 Task: Find connections with filter location Chopda with filter topic #realestateagentwith filter profile language Potuguese with filter current company International Business Times, India Edition with filter school Chennai freshers Jobs with filter industry Retail Florists with filter service category Android Development with filter keywords title Dental Hygienist
Action: Mouse moved to (519, 65)
Screenshot: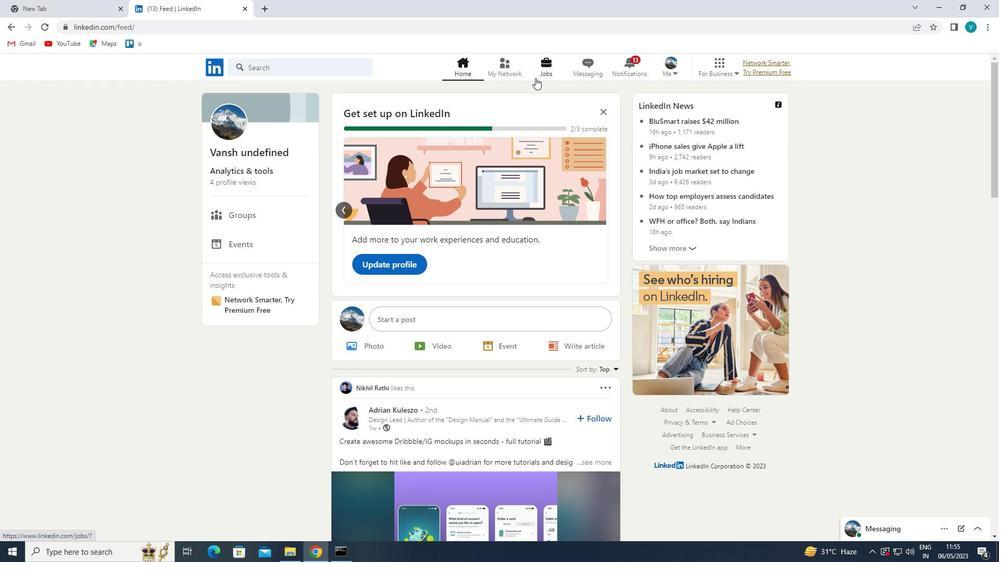 
Action: Mouse pressed left at (519, 65)
Screenshot: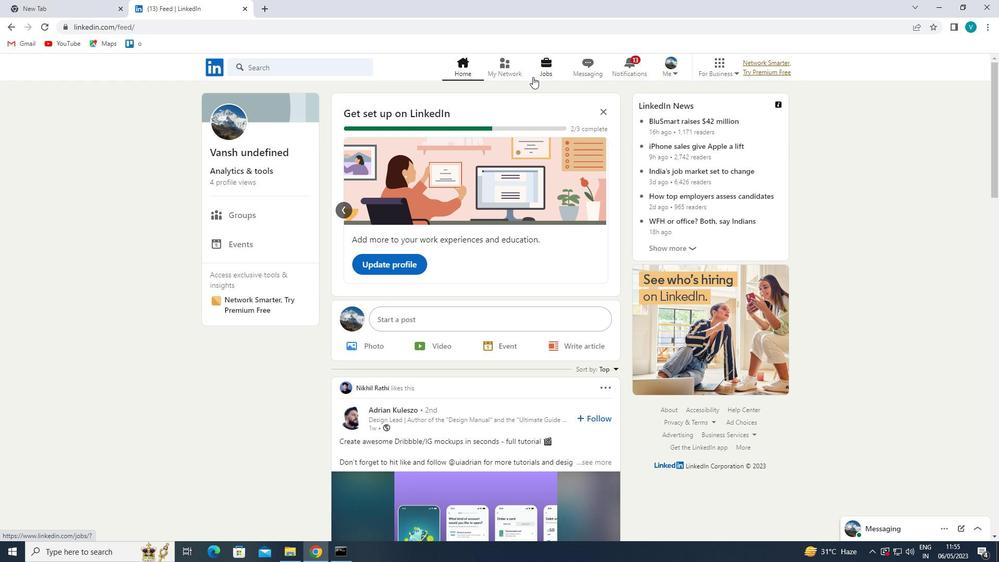 
Action: Mouse moved to (293, 116)
Screenshot: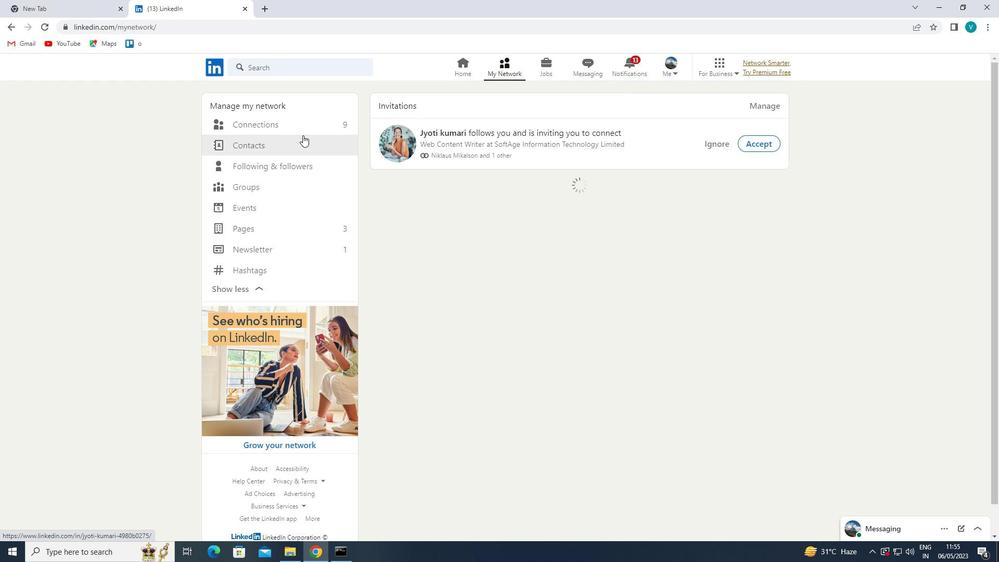 
Action: Mouse pressed left at (293, 116)
Screenshot: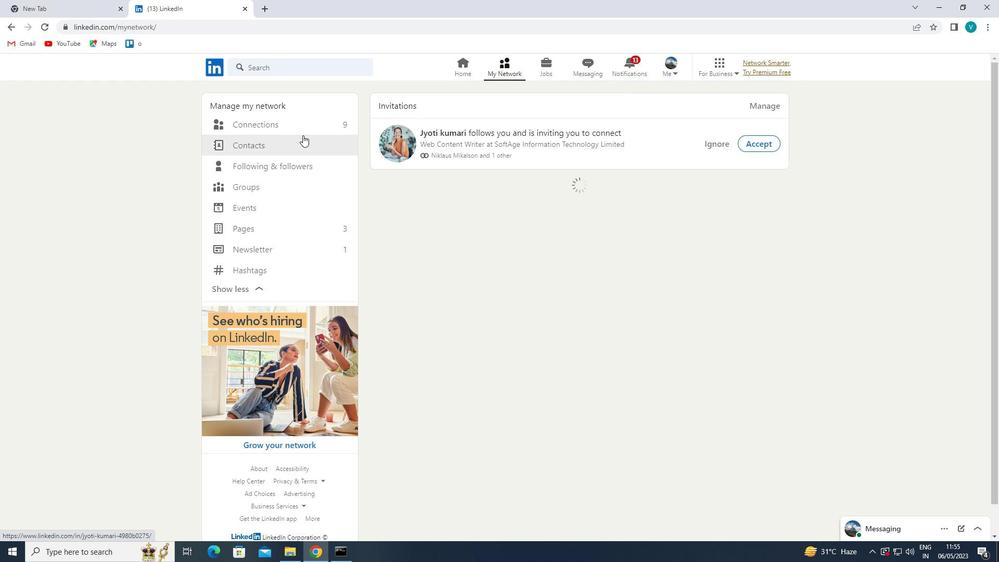 
Action: Mouse moved to (285, 119)
Screenshot: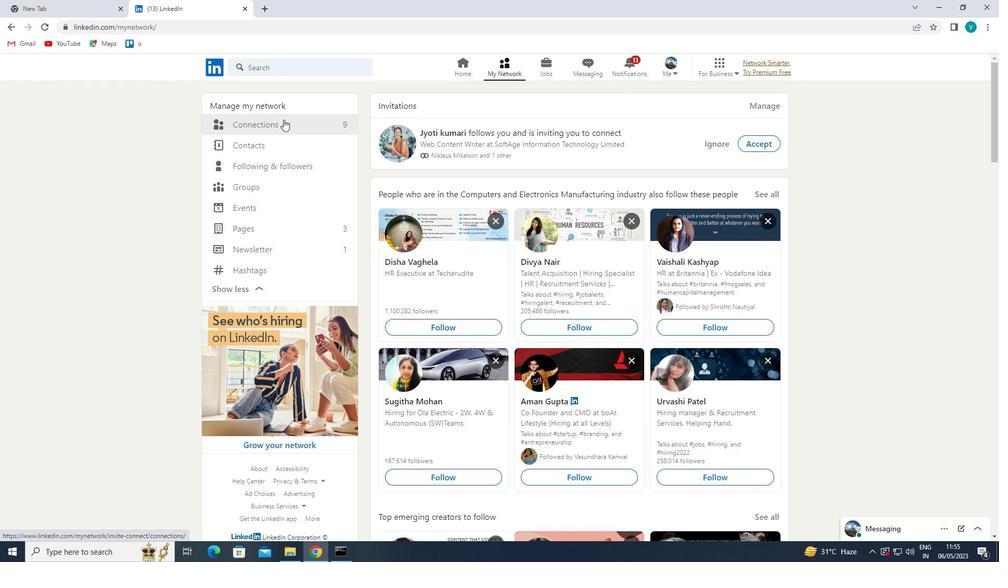
Action: Mouse pressed left at (285, 119)
Screenshot: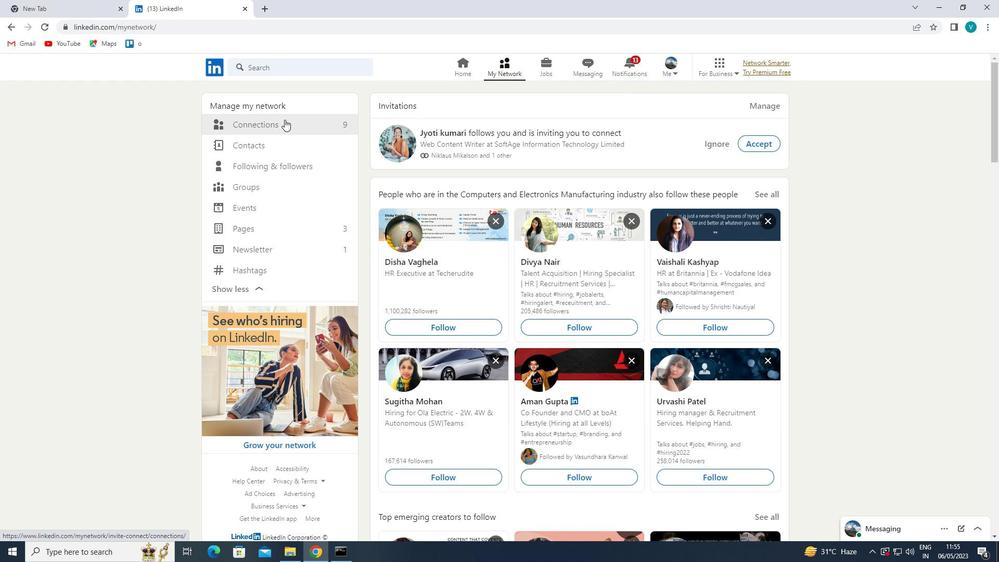 
Action: Mouse moved to (596, 128)
Screenshot: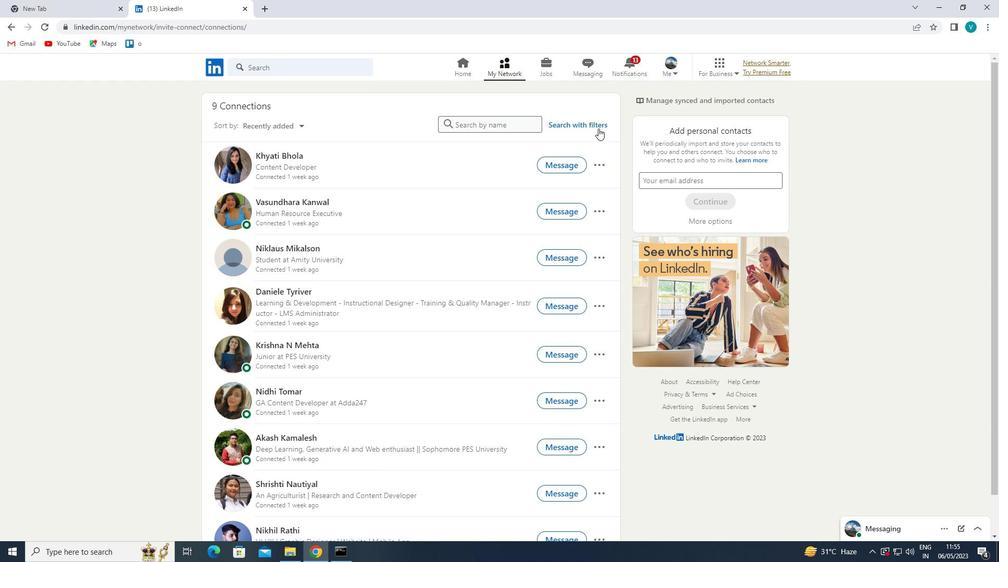 
Action: Mouse pressed left at (596, 128)
Screenshot: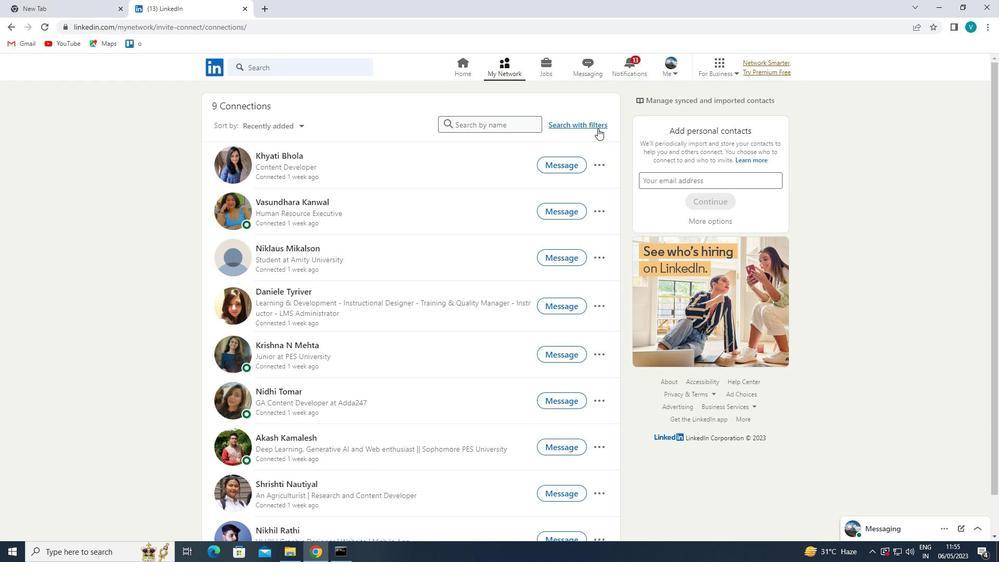 
Action: Mouse moved to (512, 97)
Screenshot: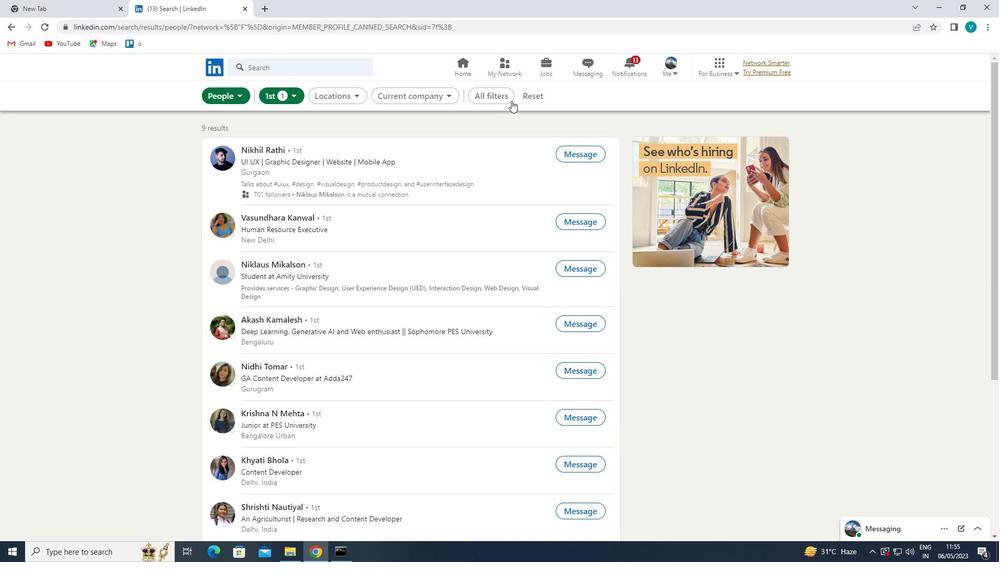 
Action: Mouse pressed left at (512, 97)
Screenshot: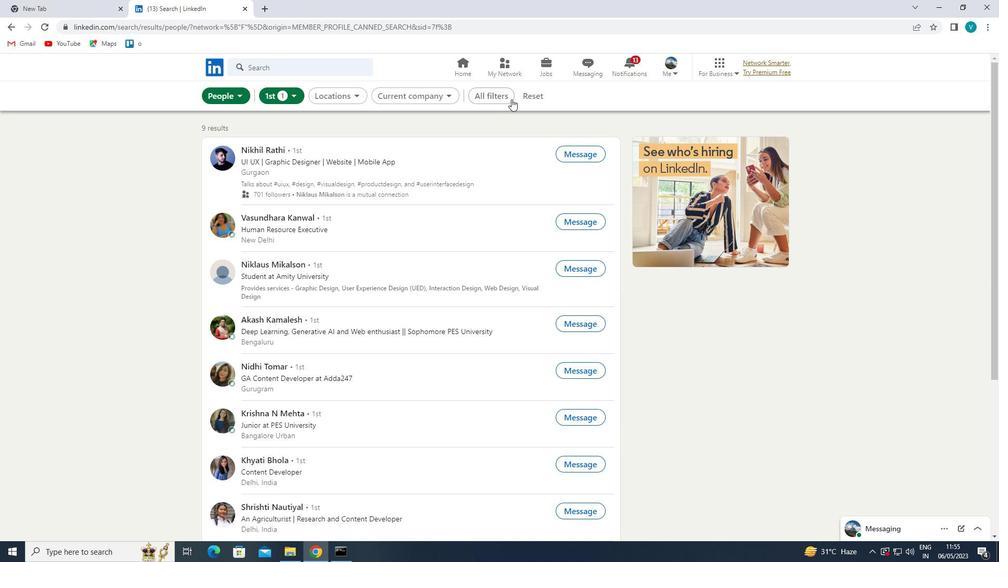 
Action: Mouse moved to (756, 248)
Screenshot: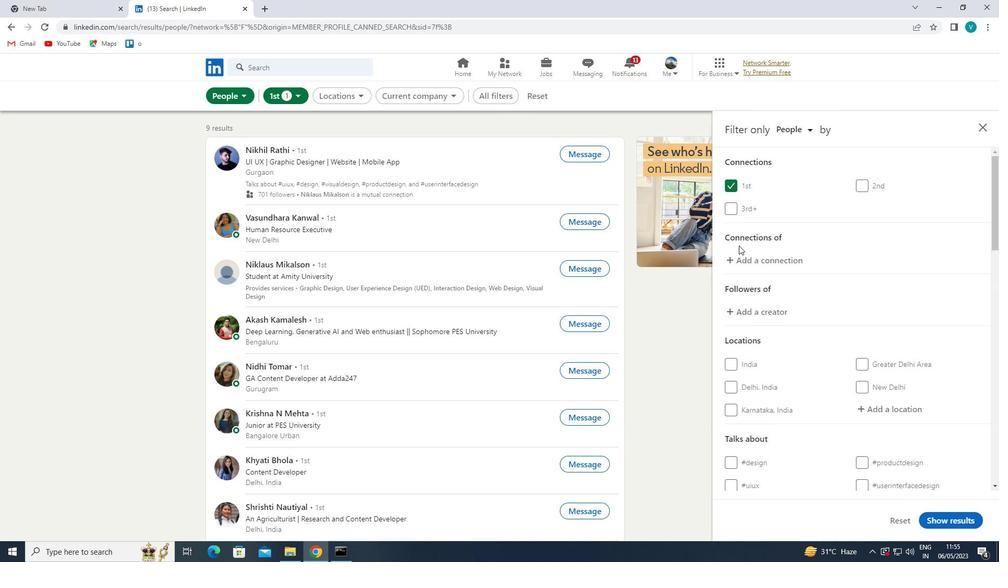 
Action: Mouse scrolled (756, 248) with delta (0, 0)
Screenshot: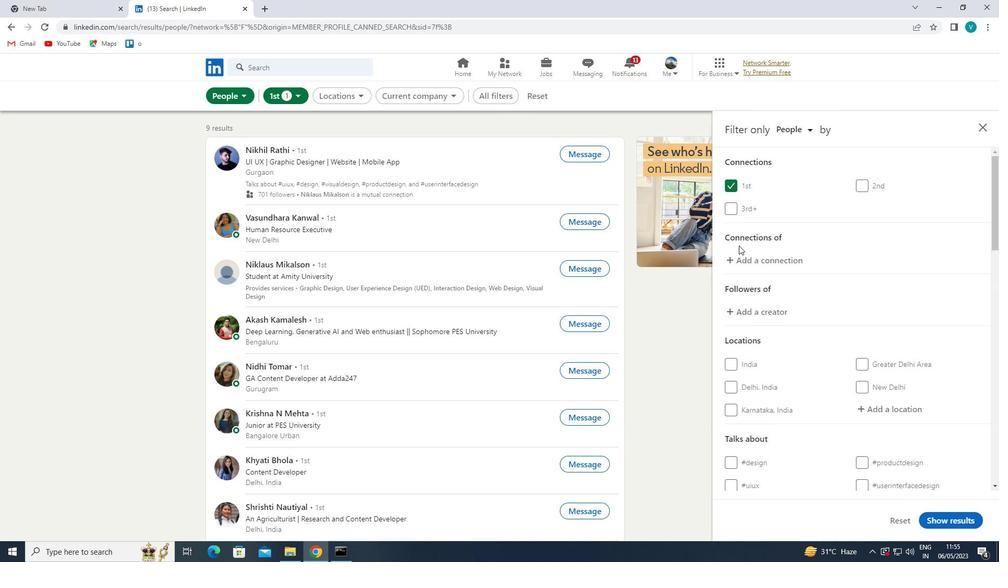 
Action: Mouse moved to (757, 249)
Screenshot: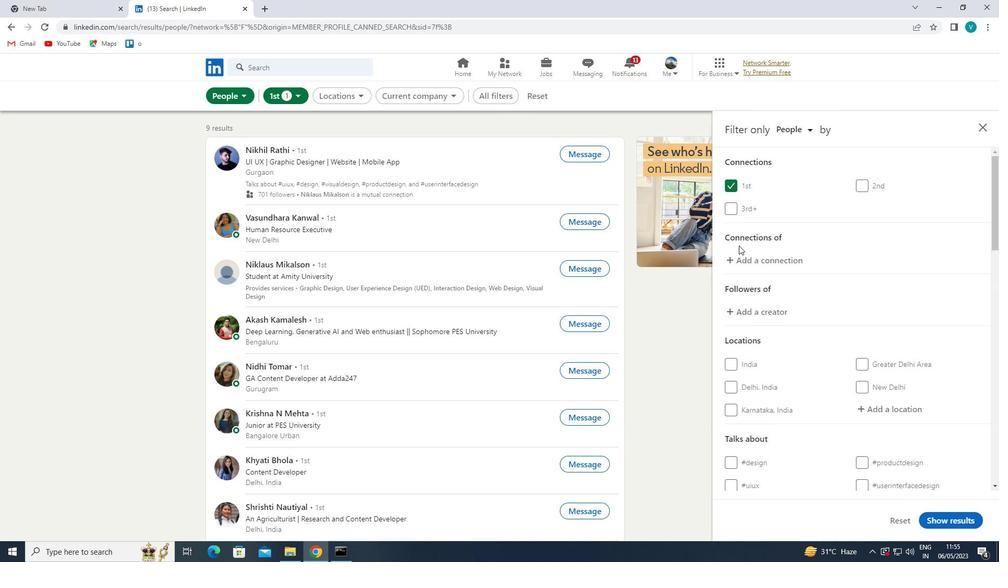 
Action: Mouse scrolled (757, 249) with delta (0, 0)
Screenshot: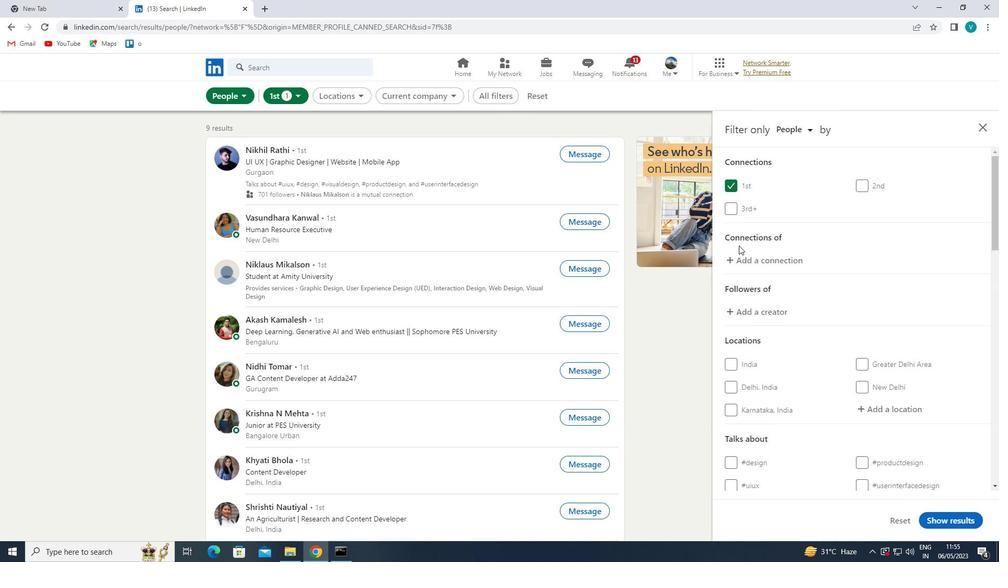 
Action: Mouse moved to (760, 253)
Screenshot: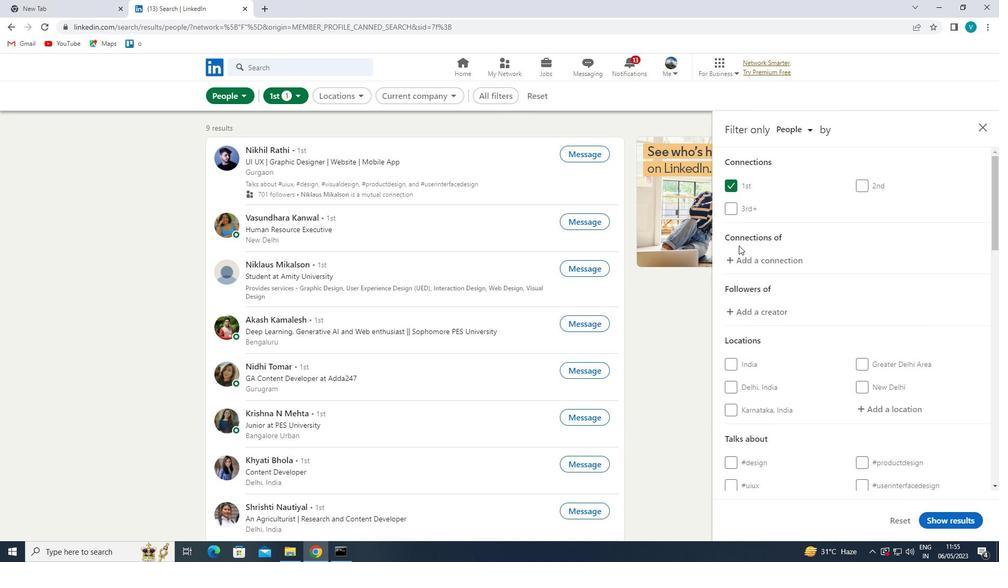 
Action: Mouse scrolled (760, 253) with delta (0, 0)
Screenshot: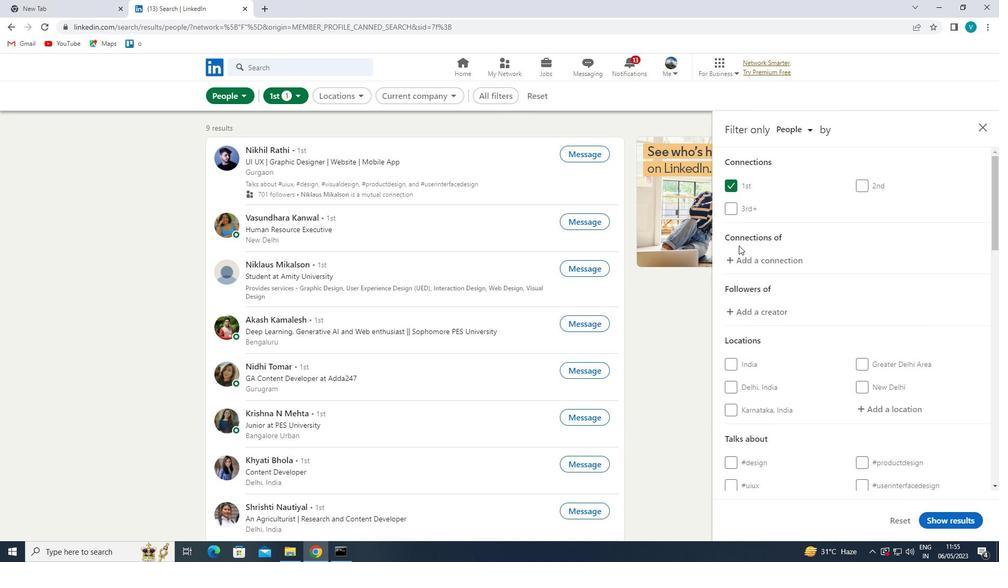 
Action: Mouse moved to (908, 258)
Screenshot: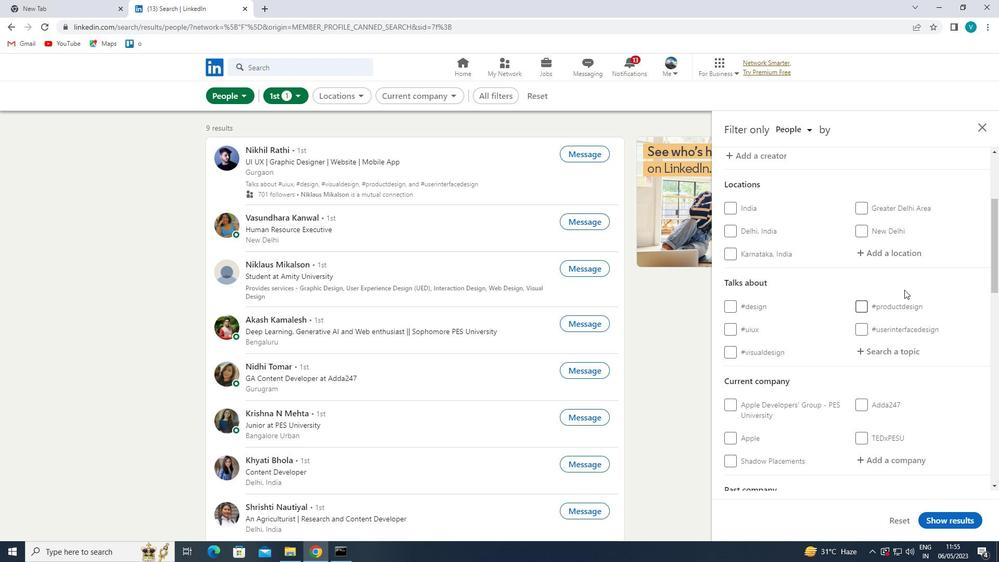 
Action: Mouse pressed left at (908, 258)
Screenshot: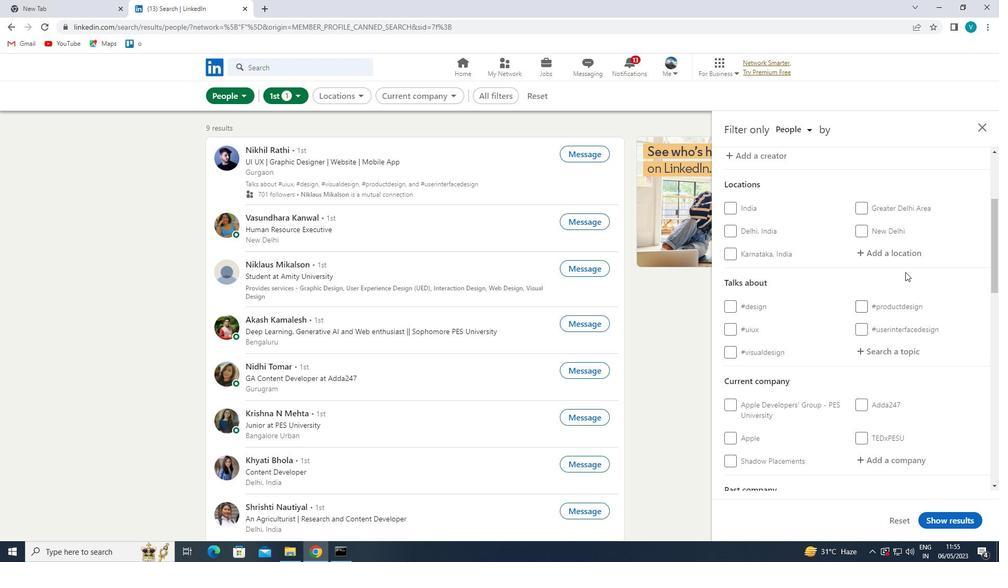 
Action: Mouse moved to (811, 251)
Screenshot: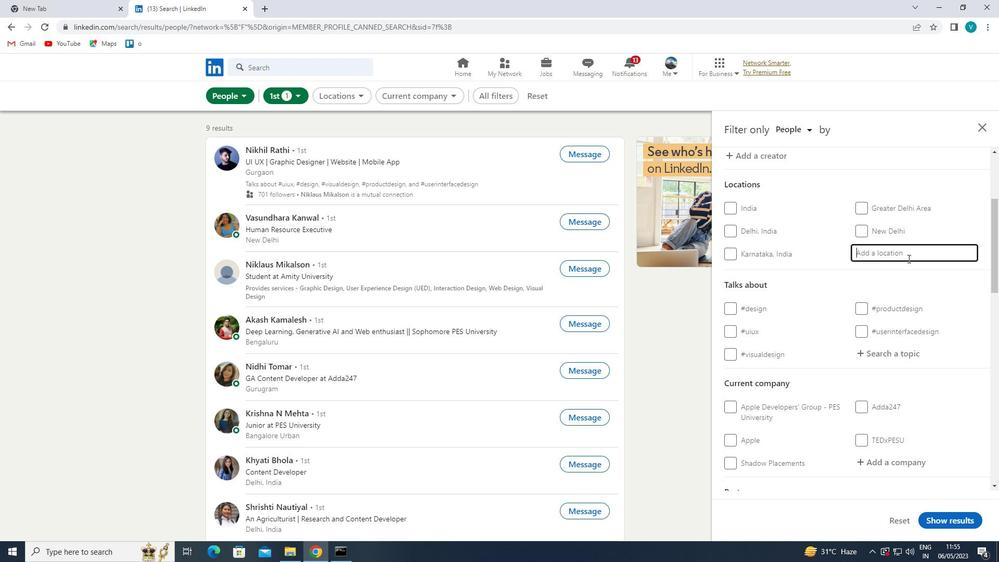 
Action: Key pressed <Key.shift>CHOPDA
Screenshot: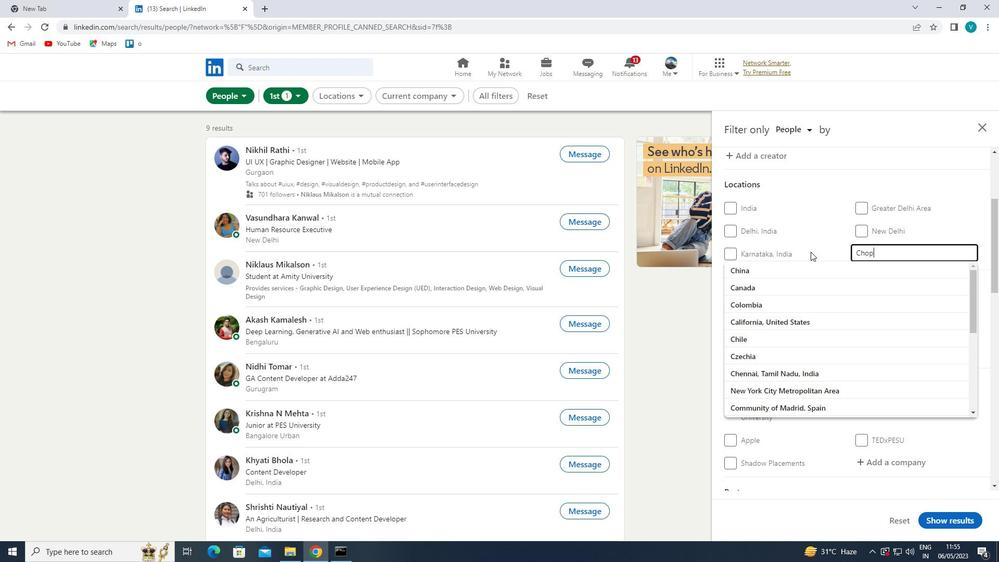 
Action: Mouse moved to (809, 259)
Screenshot: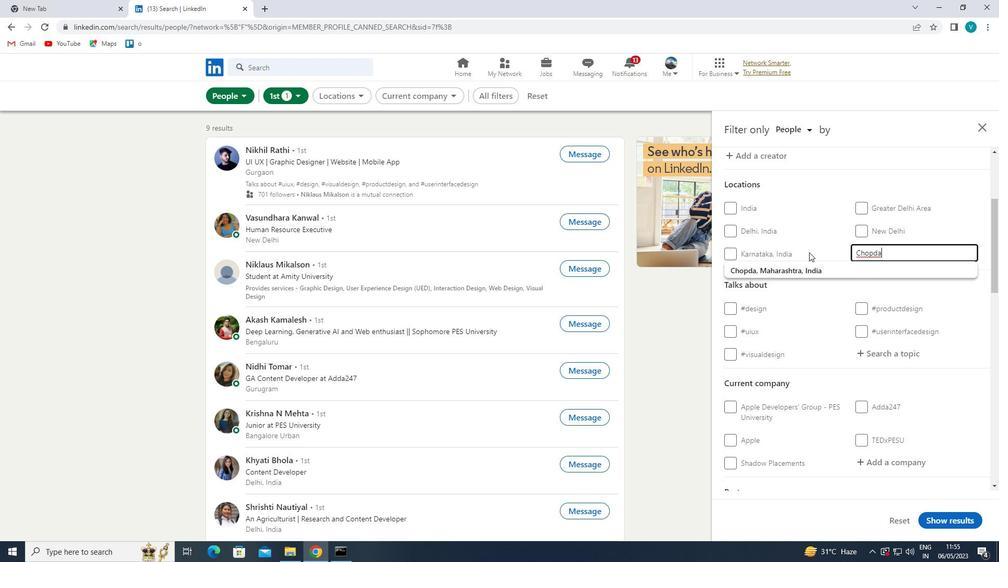 
Action: Mouse pressed left at (809, 259)
Screenshot: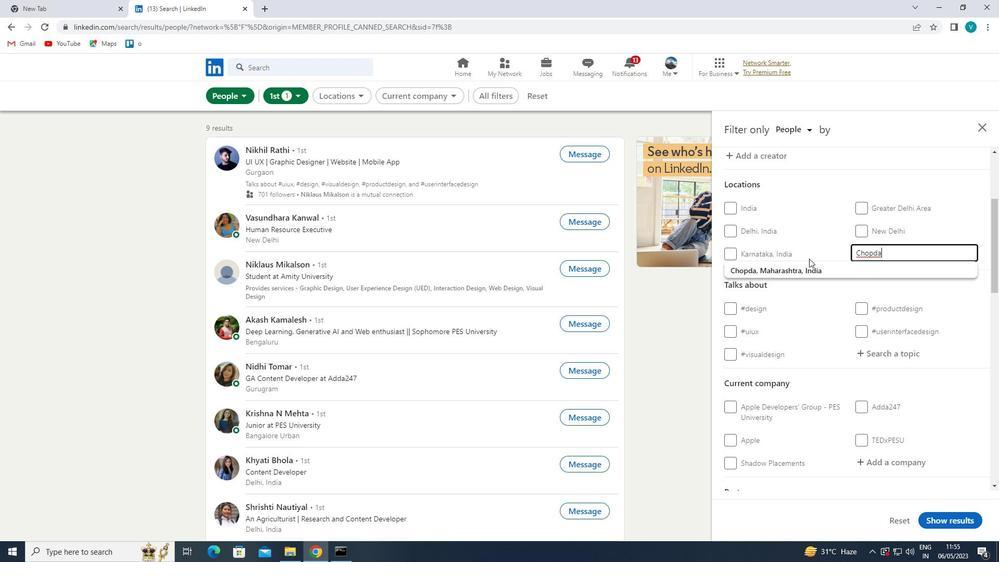 
Action: Mouse moved to (900, 258)
Screenshot: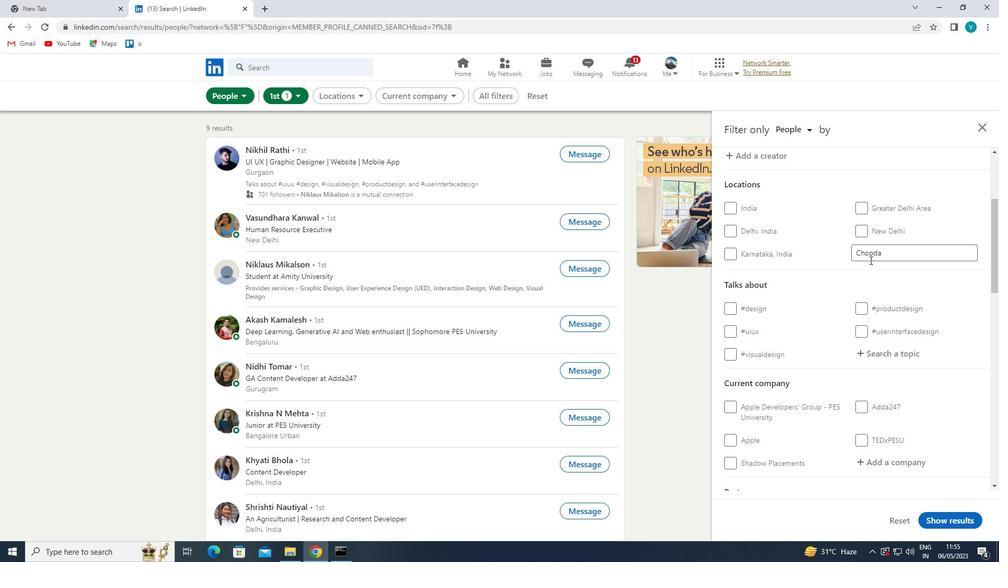 
Action: Mouse pressed left at (900, 258)
Screenshot: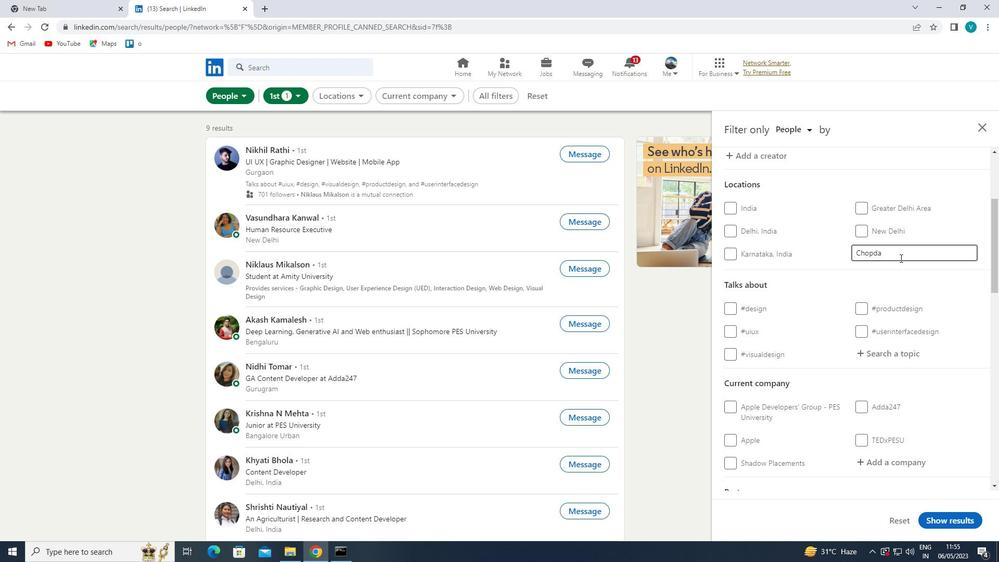 
Action: Mouse moved to (857, 273)
Screenshot: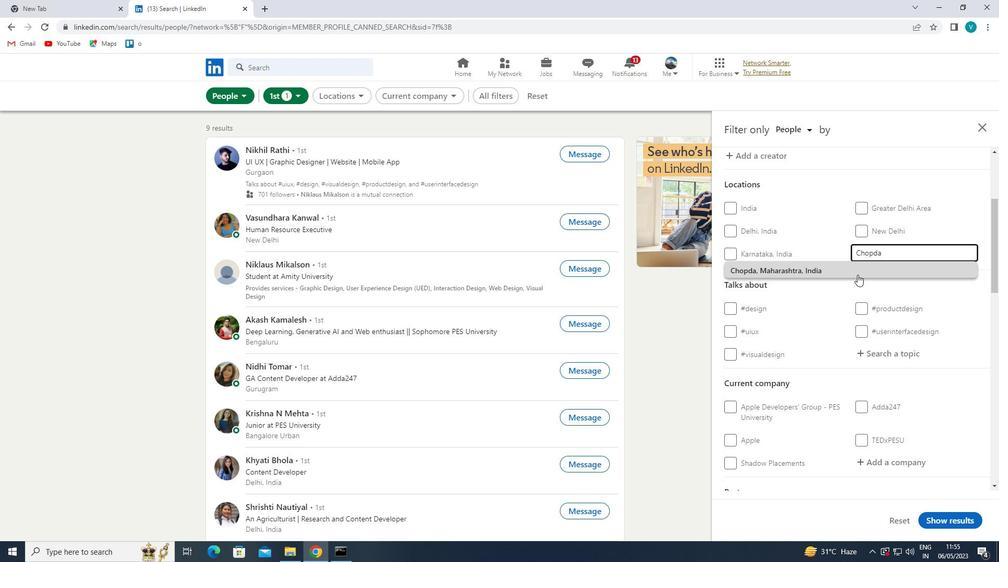 
Action: Mouse pressed left at (857, 273)
Screenshot: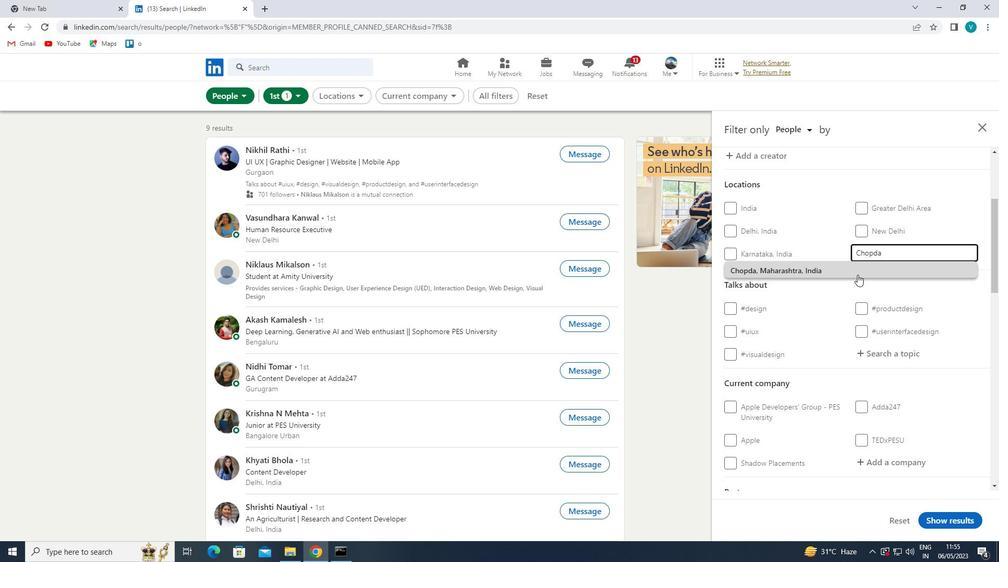 
Action: Mouse moved to (875, 279)
Screenshot: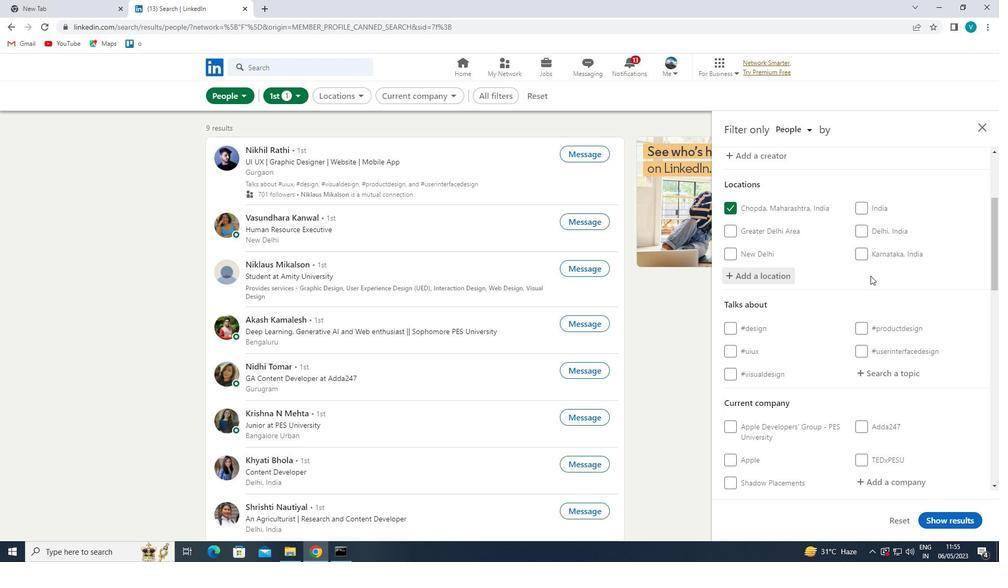 
Action: Mouse scrolled (875, 279) with delta (0, 0)
Screenshot: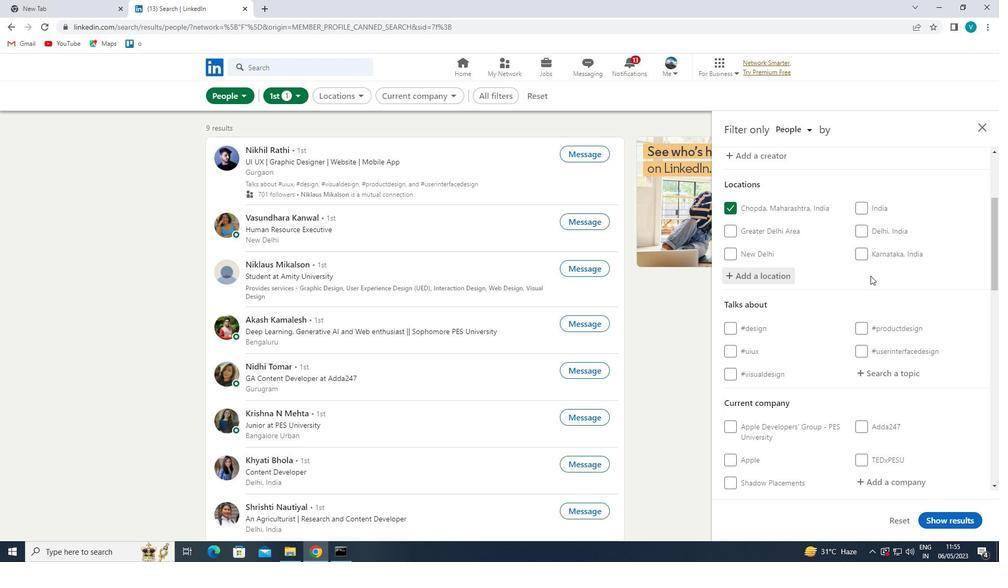 
Action: Mouse moved to (877, 281)
Screenshot: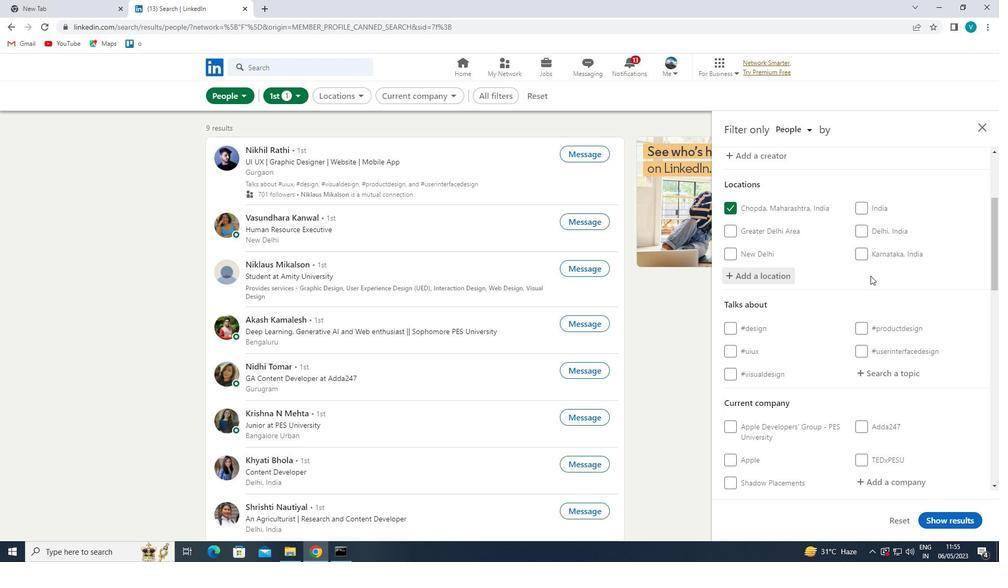 
Action: Mouse scrolled (877, 280) with delta (0, 0)
Screenshot: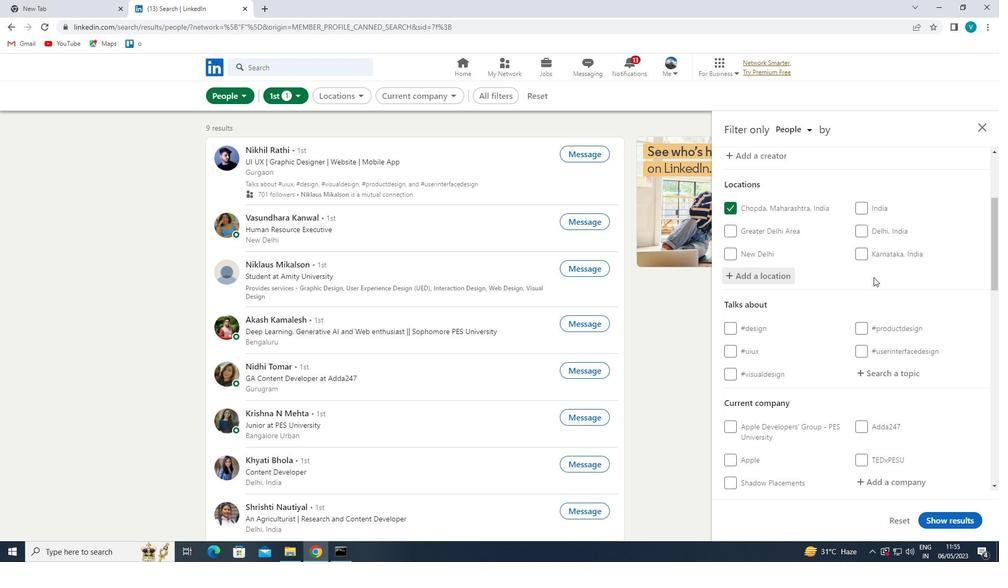 
Action: Mouse moved to (887, 270)
Screenshot: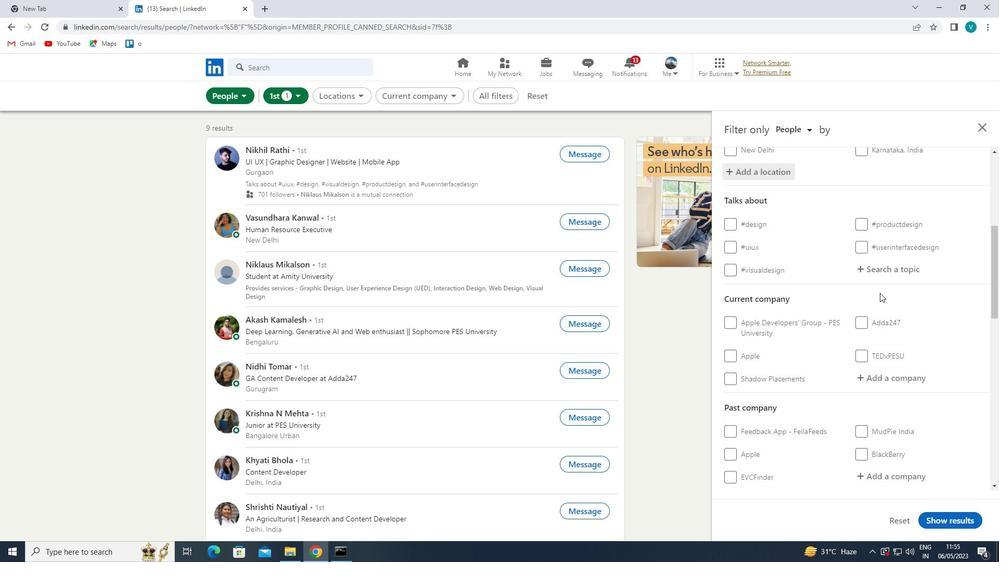 
Action: Mouse pressed left at (887, 270)
Screenshot: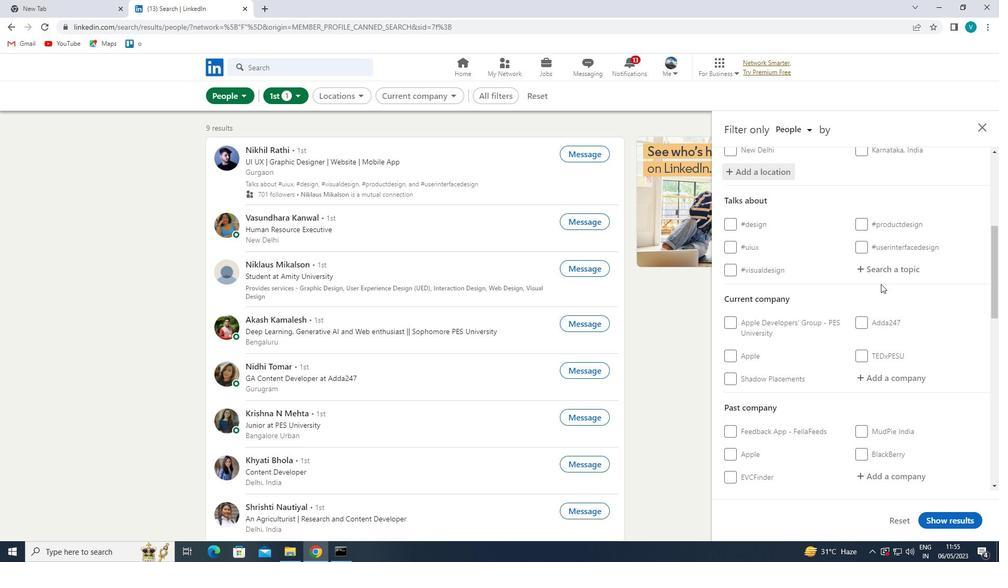 
Action: Mouse moved to (888, 269)
Screenshot: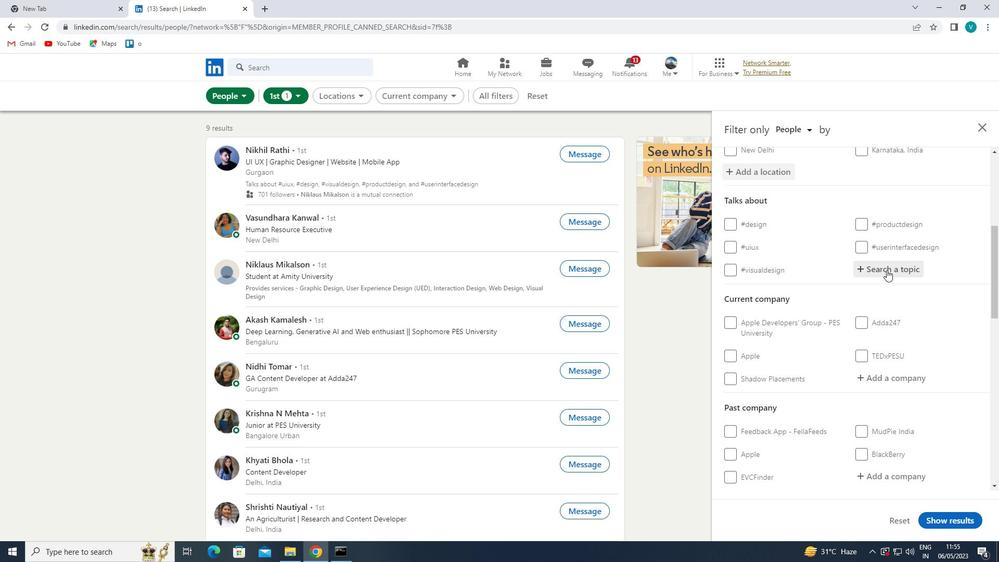 
Action: Key pressed REALESATATE
Screenshot: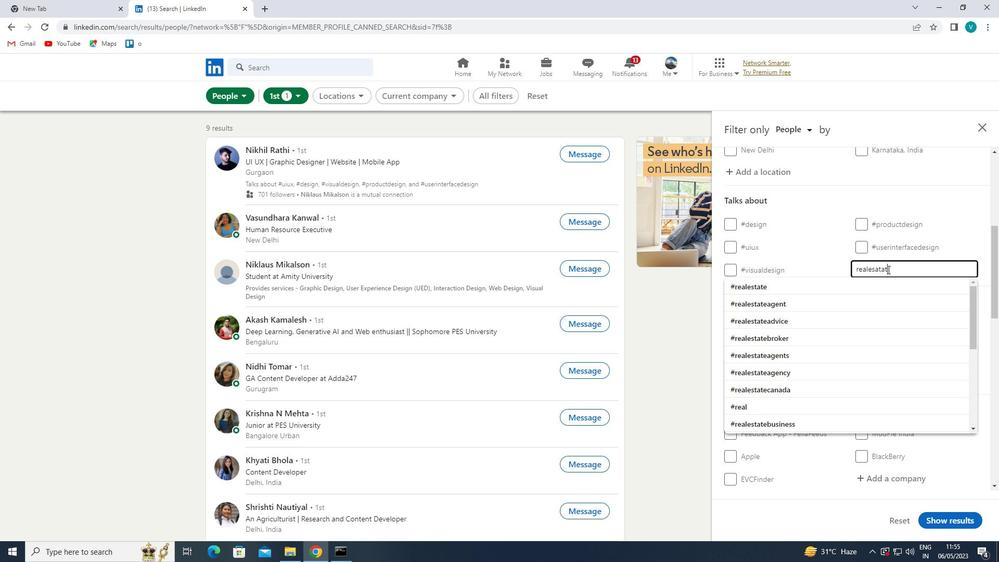 
Action: Mouse moved to (879, 271)
Screenshot: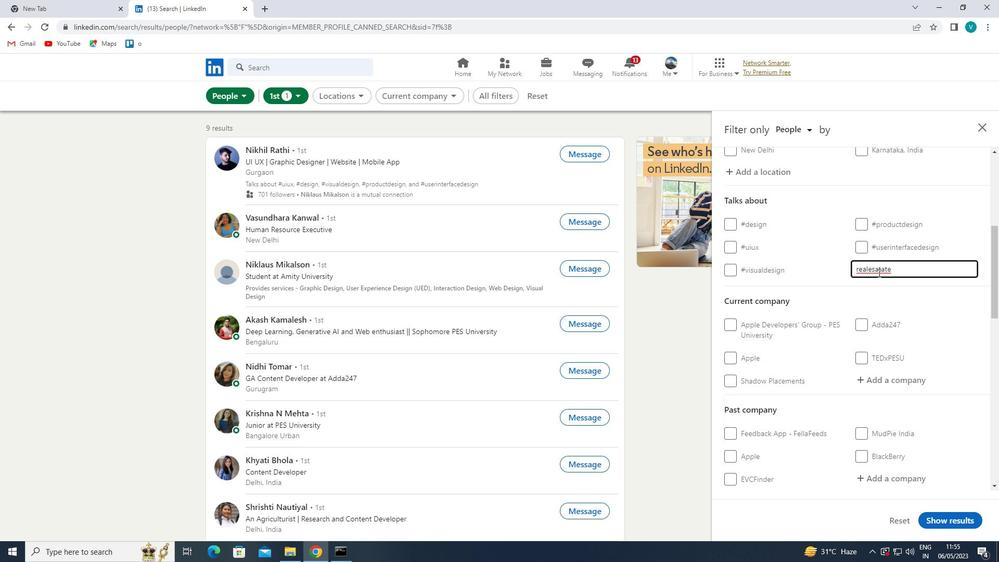 
Action: Mouse pressed left at (879, 271)
Screenshot: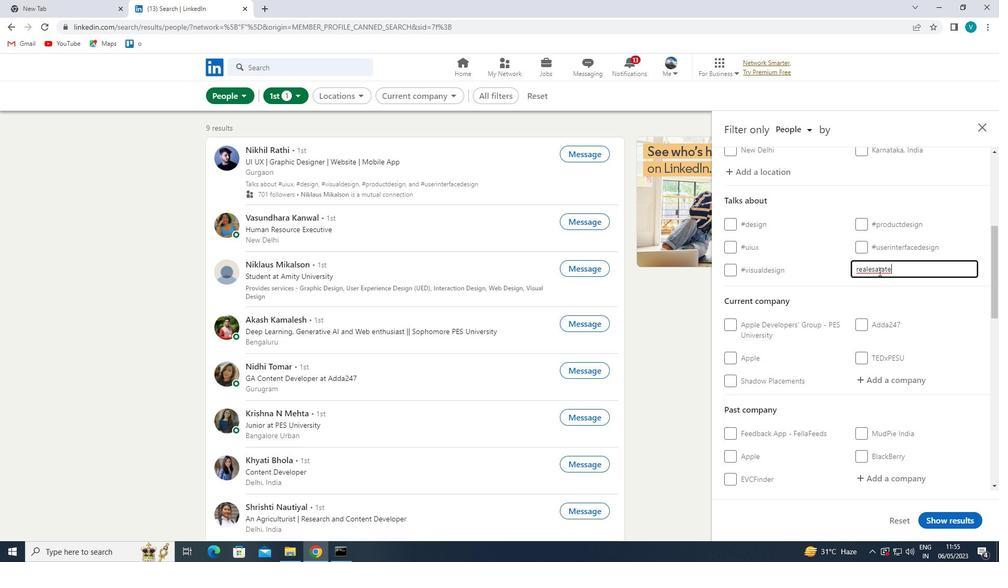 
Action: Mouse moved to (897, 276)
Screenshot: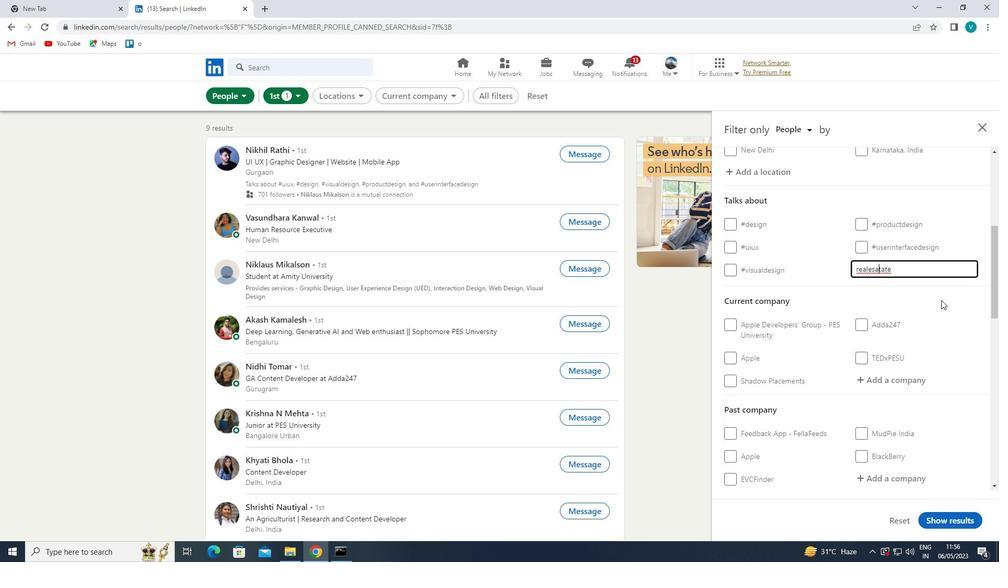 
Action: Key pressed <Key.backspace><Key.right><Key.right><Key.right><Key.right><Key.right>
Screenshot: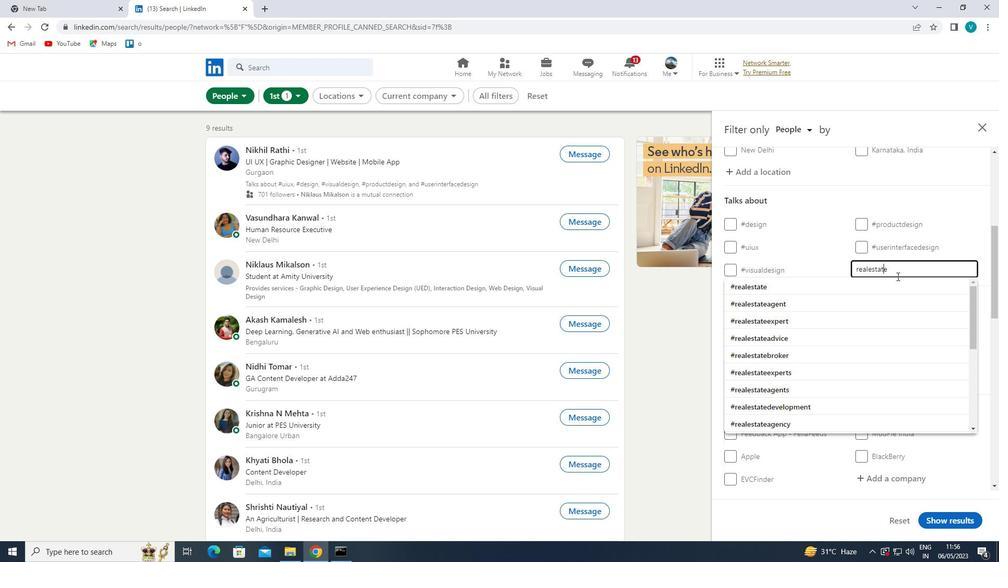 
Action: Mouse moved to (859, 298)
Screenshot: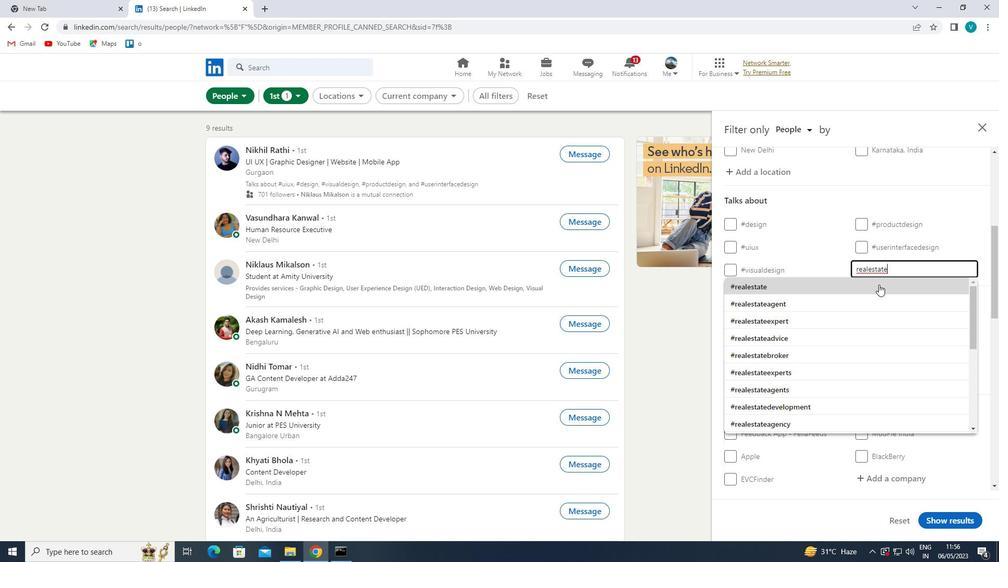 
Action: Mouse pressed left at (859, 298)
Screenshot: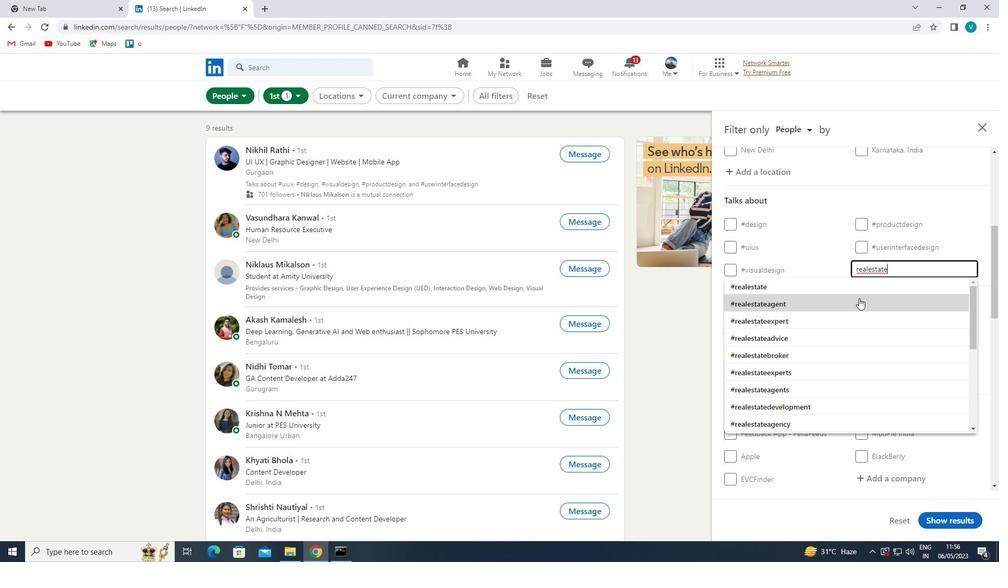 
Action: Mouse moved to (862, 300)
Screenshot: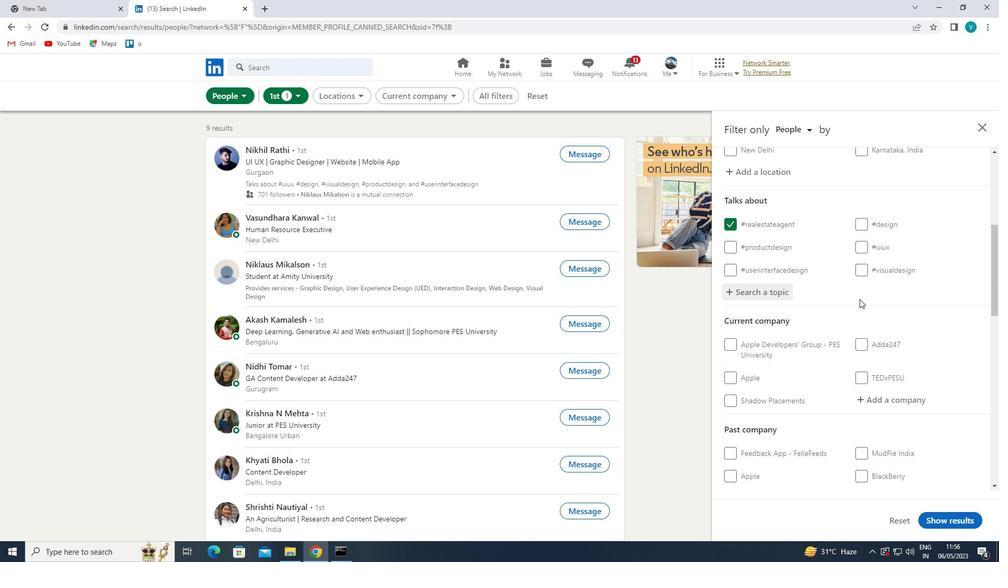 
Action: Mouse scrolled (862, 300) with delta (0, 0)
Screenshot: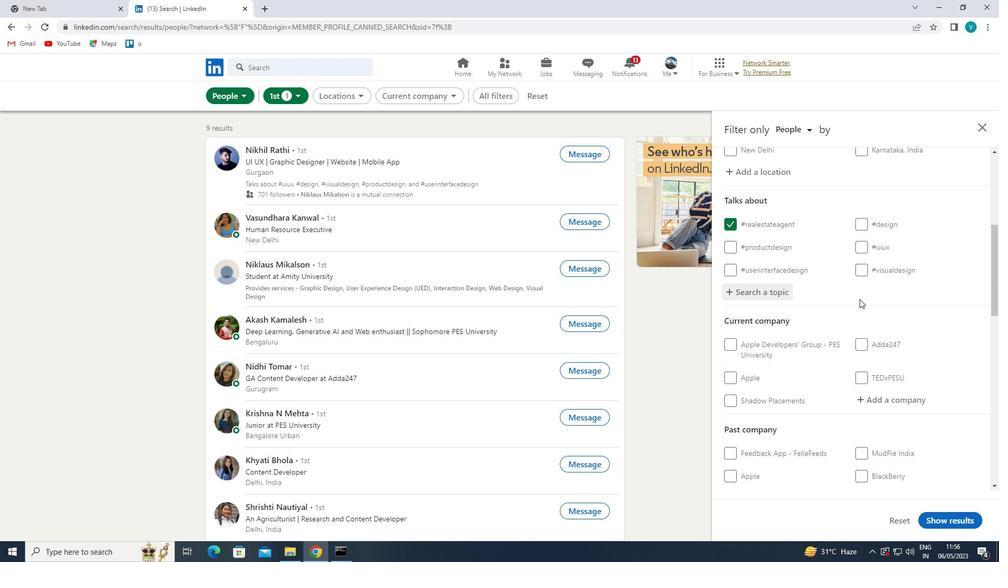 
Action: Mouse moved to (863, 303)
Screenshot: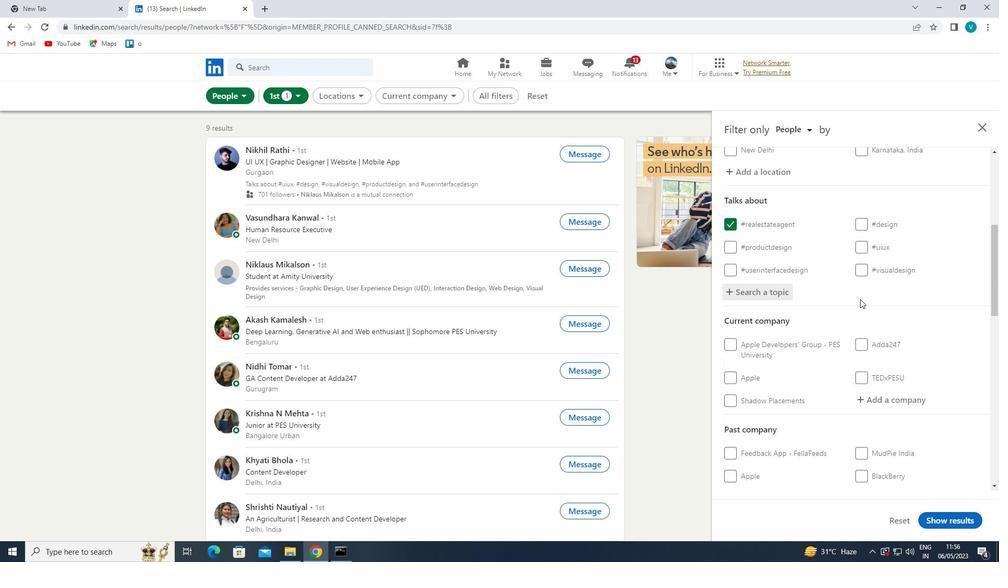 
Action: Mouse scrolled (863, 302) with delta (0, 0)
Screenshot: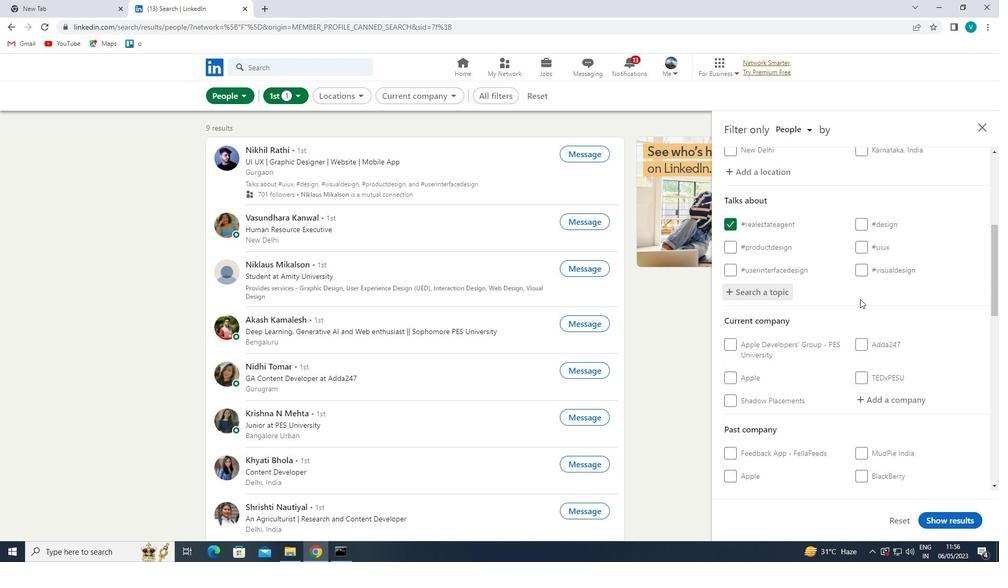
Action: Mouse moved to (881, 294)
Screenshot: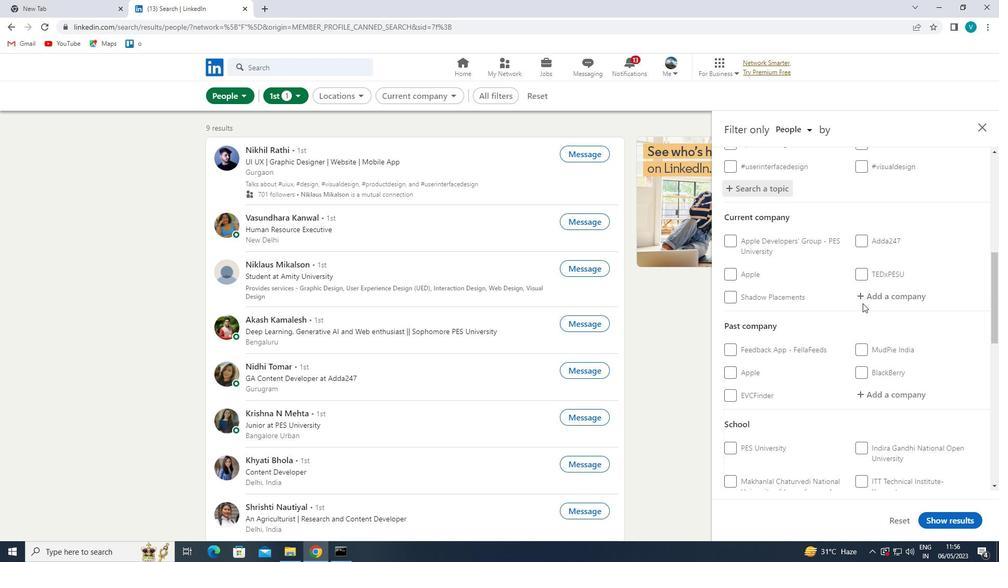 
Action: Mouse pressed left at (881, 294)
Screenshot: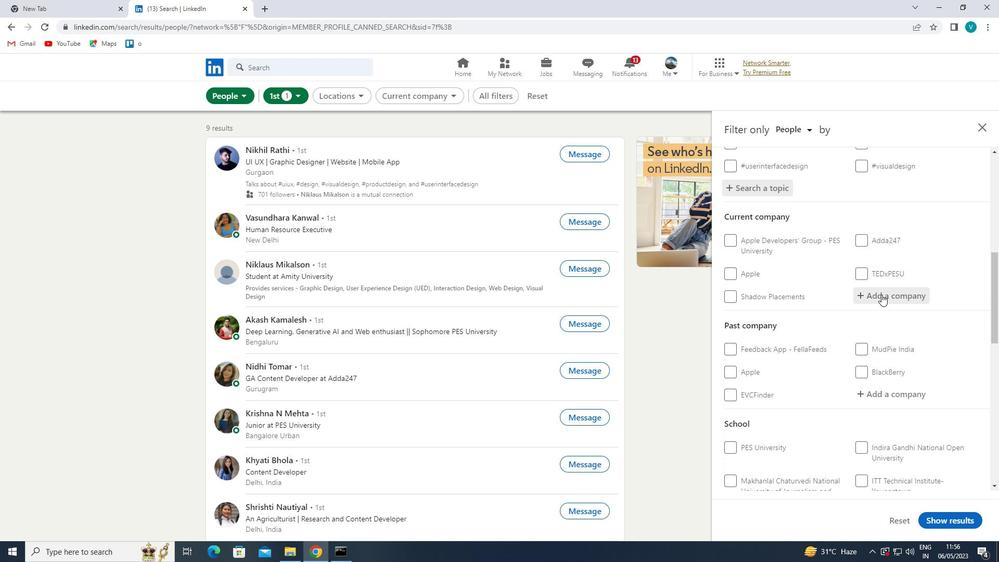 
Action: Key pressed <Key.shift>INTERNATIONAL<Key.space>
Screenshot: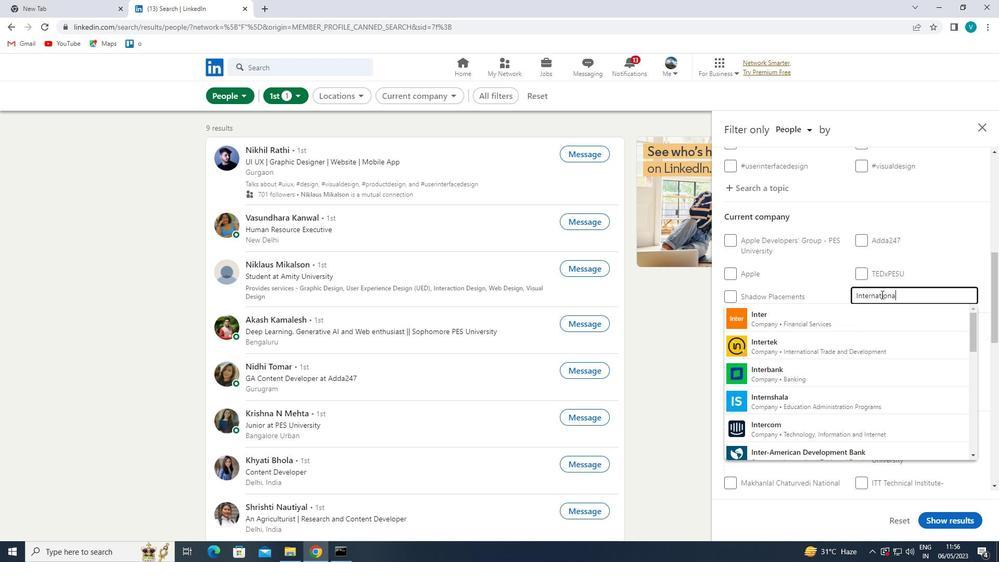 
Action: Mouse moved to (864, 305)
Screenshot: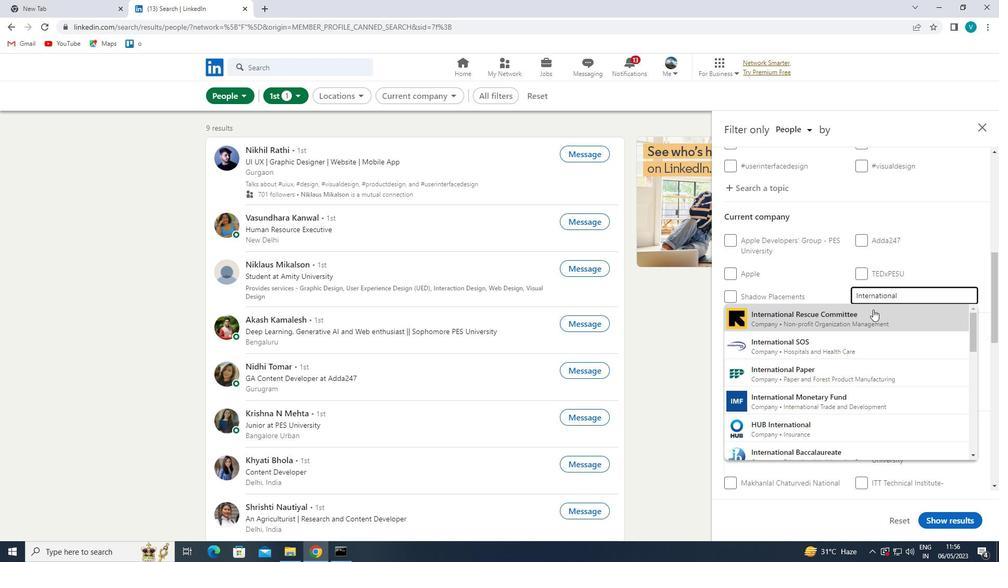 
Action: Key pressed <Key.shift>BUSINESS
Screenshot: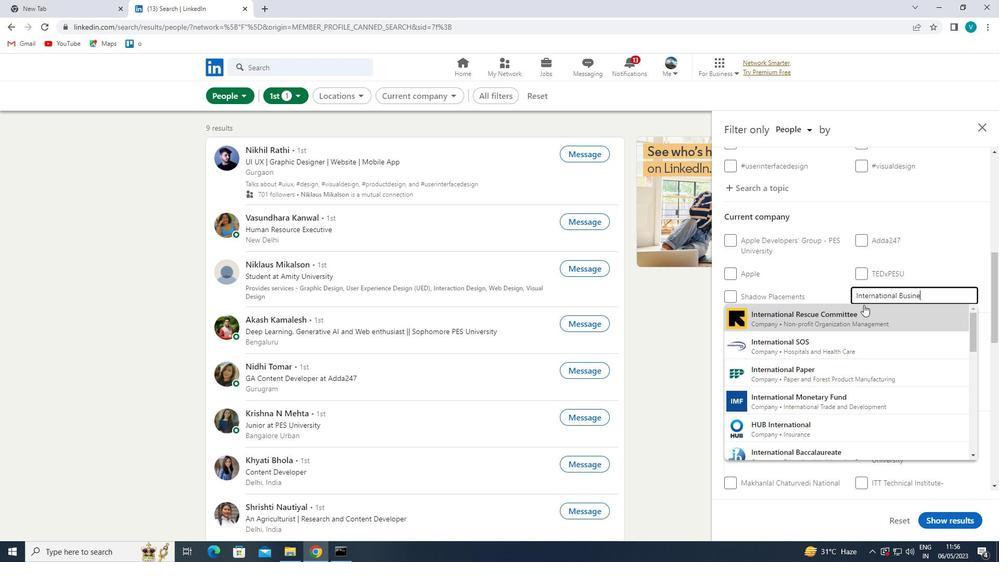 
Action: Mouse moved to (887, 317)
Screenshot: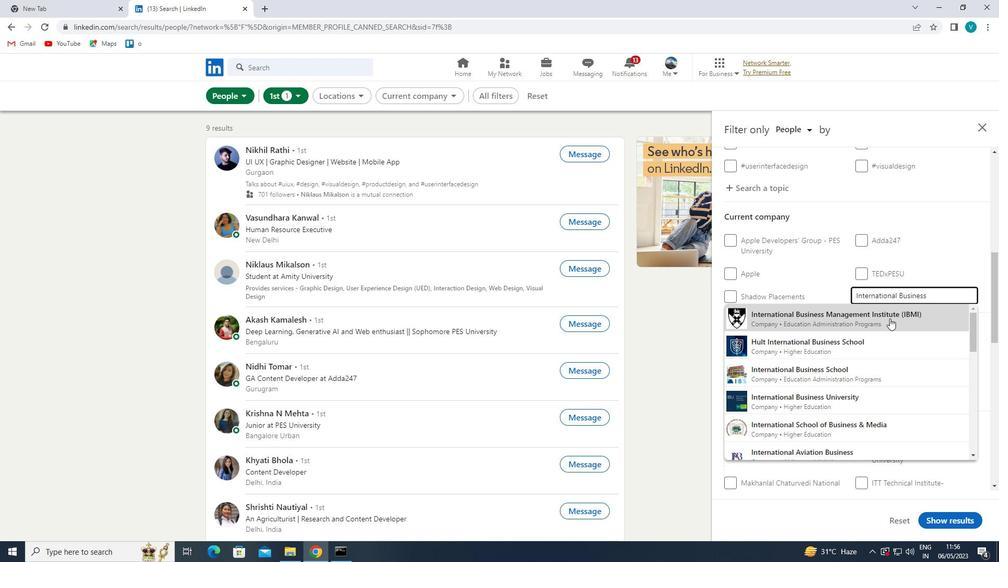 
Action: Key pressed <Key.space><Key.shift>TIMES
Screenshot: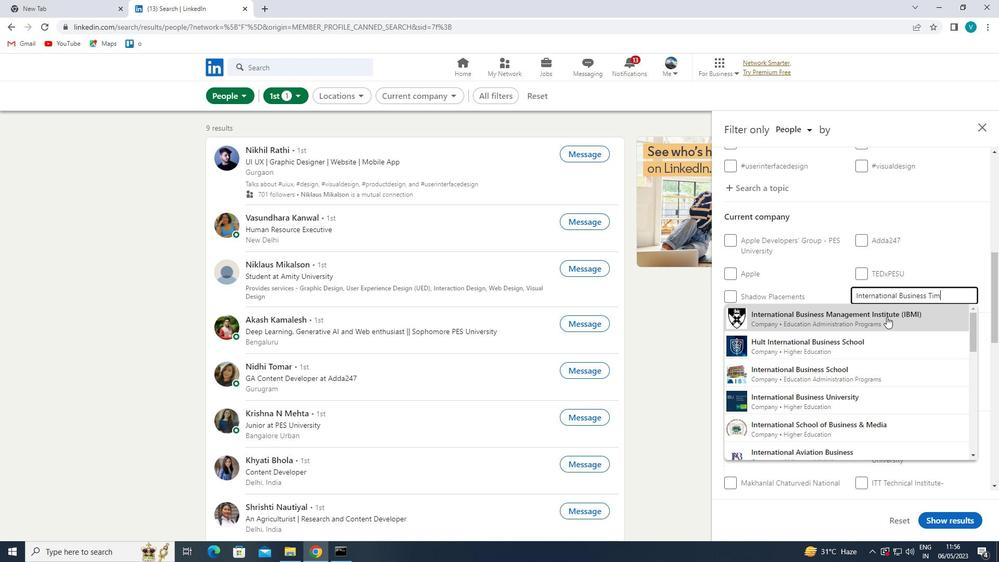 
Action: Mouse moved to (886, 317)
Screenshot: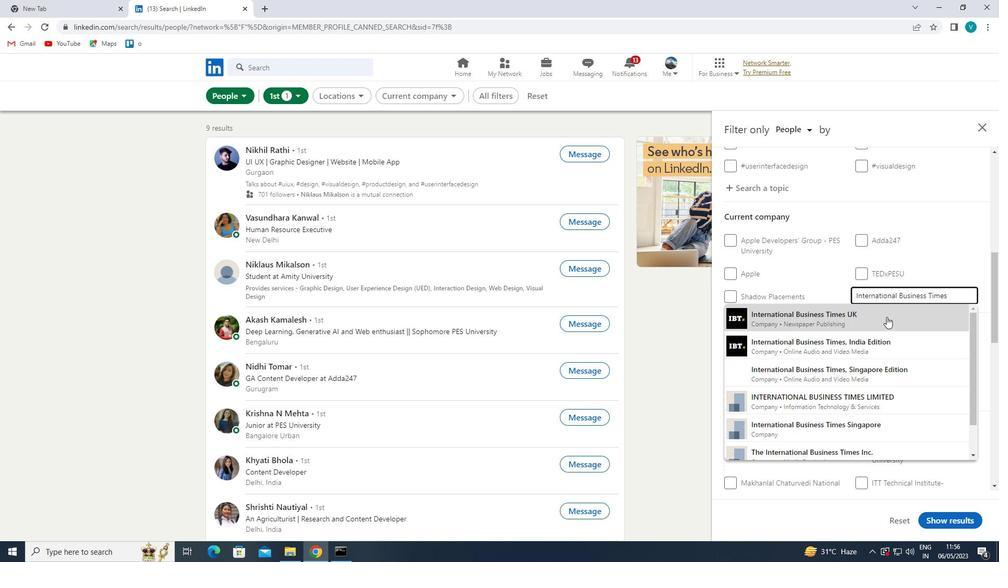 
Action: Key pressed ,<Key.space><Key.shift>INDIA<Key.space>
Screenshot: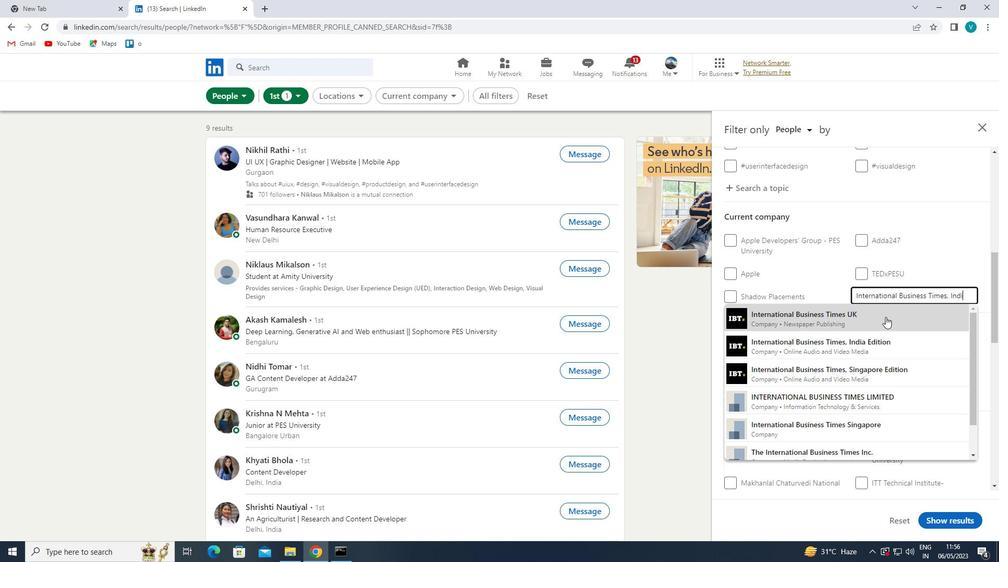 
Action: Mouse moved to (884, 316)
Screenshot: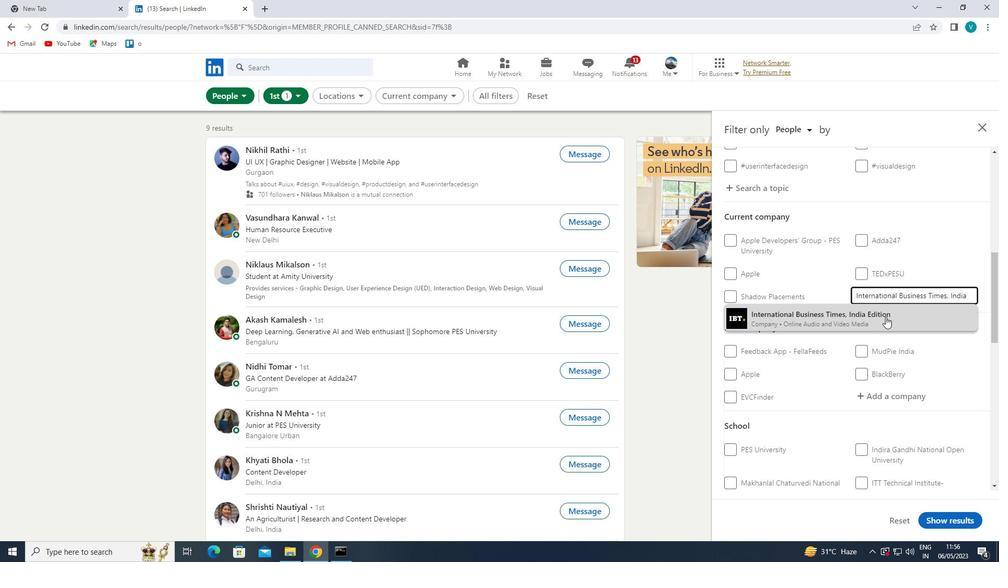 
Action: Mouse pressed left at (884, 316)
Screenshot: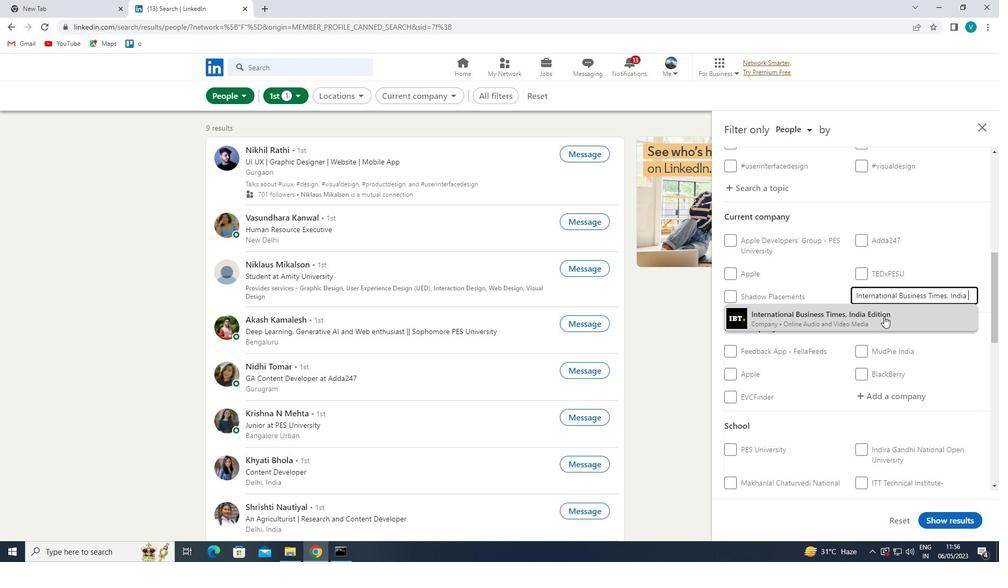 
Action: Mouse moved to (884, 316)
Screenshot: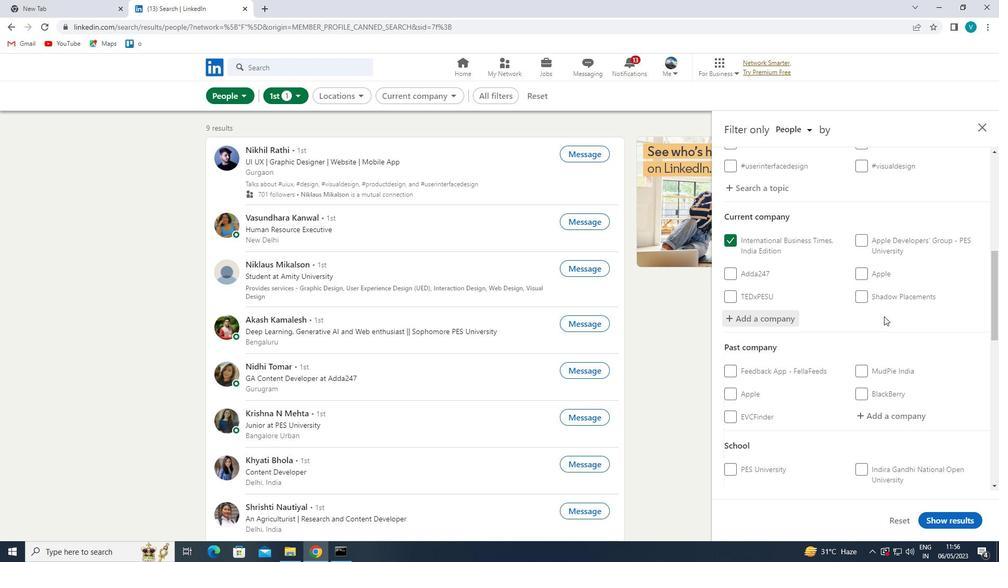 
Action: Mouse scrolled (884, 315) with delta (0, 0)
Screenshot: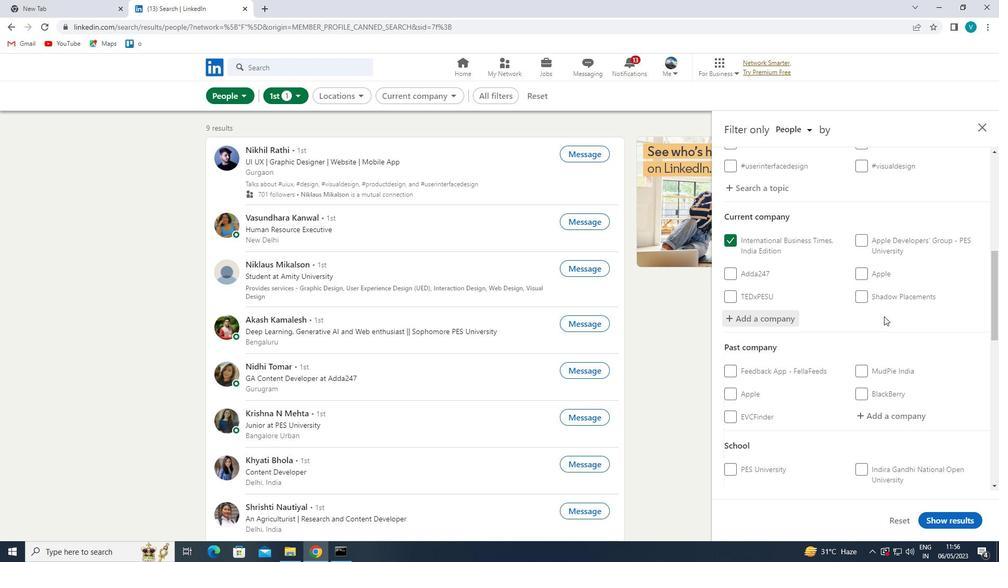 
Action: Mouse moved to (886, 317)
Screenshot: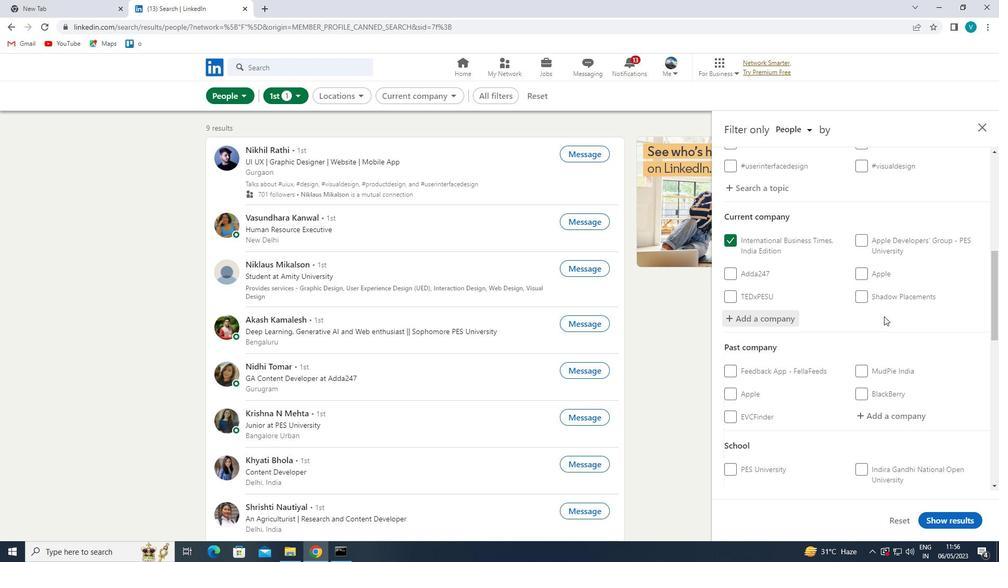 
Action: Mouse scrolled (886, 316) with delta (0, 0)
Screenshot: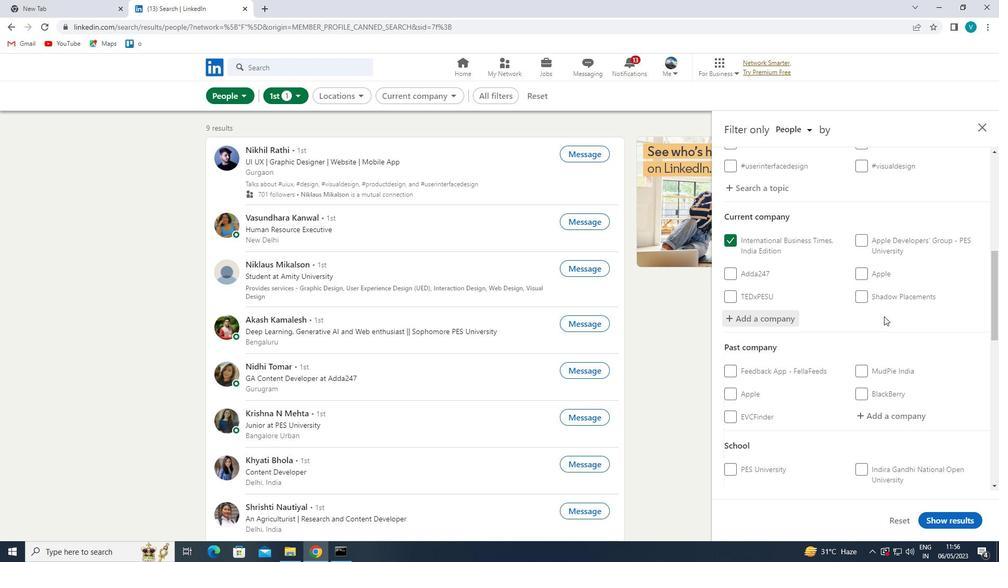 
Action: Mouse moved to (887, 317)
Screenshot: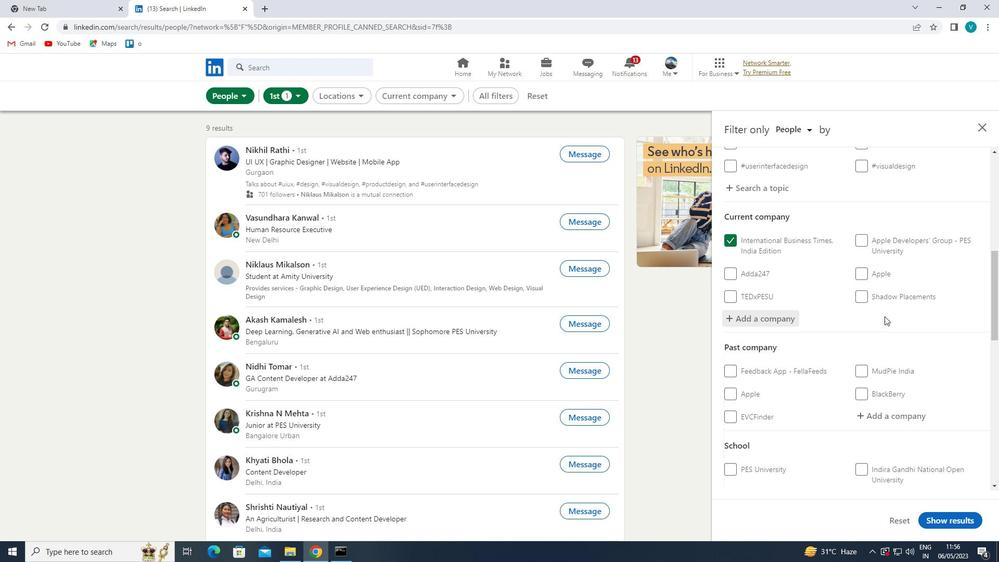 
Action: Mouse scrolled (887, 317) with delta (0, 0)
Screenshot: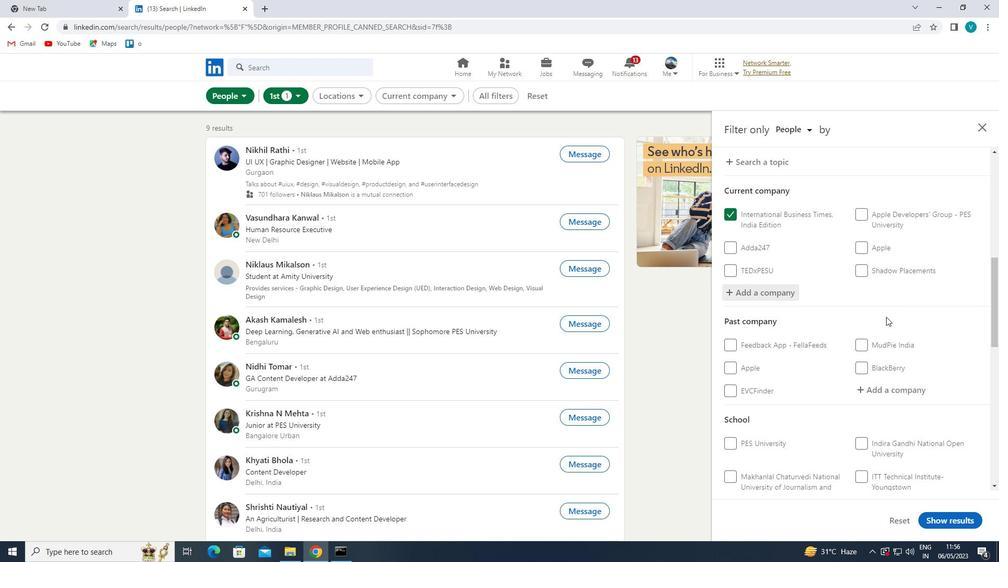 
Action: Mouse scrolled (887, 317) with delta (0, 0)
Screenshot: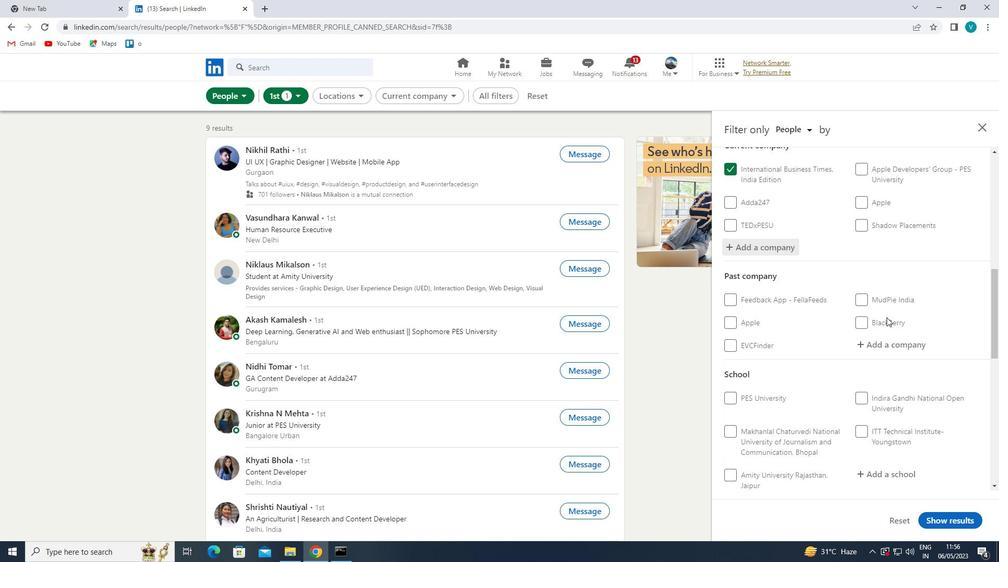 
Action: Mouse moved to (892, 337)
Screenshot: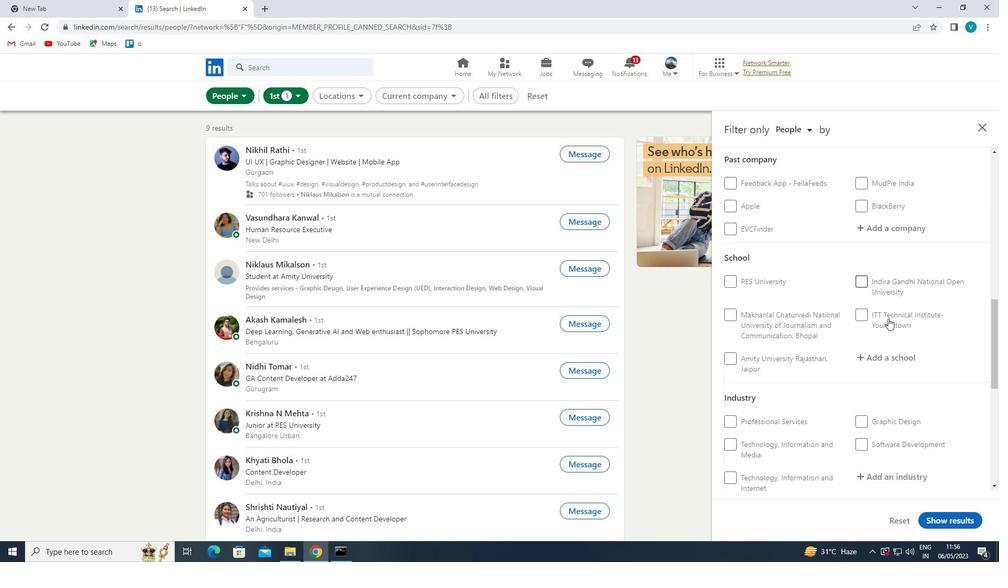 
Action: Mouse pressed left at (892, 337)
Screenshot: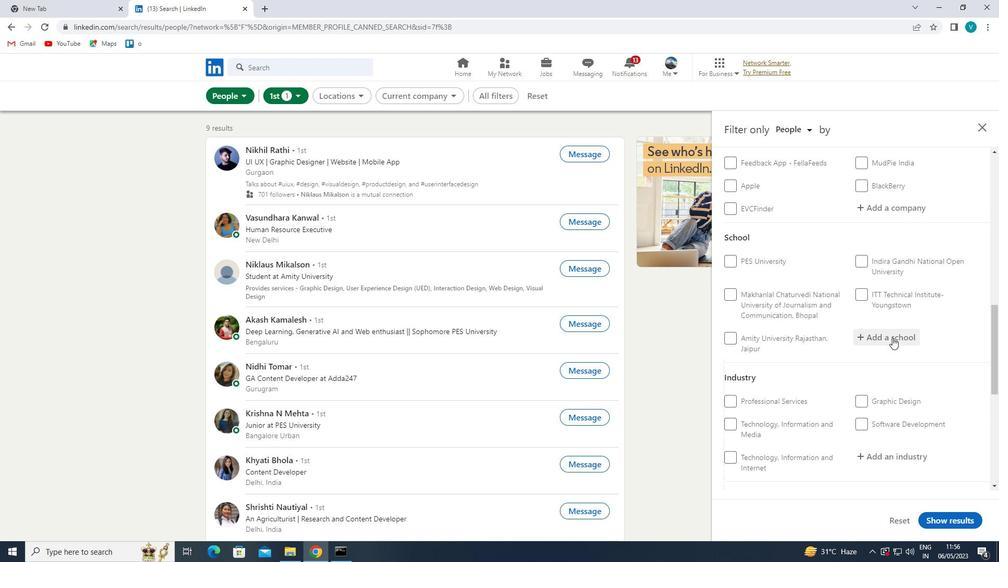 
Action: Key pressed <Key.shift>CHENNAI<Key.space>
Screenshot: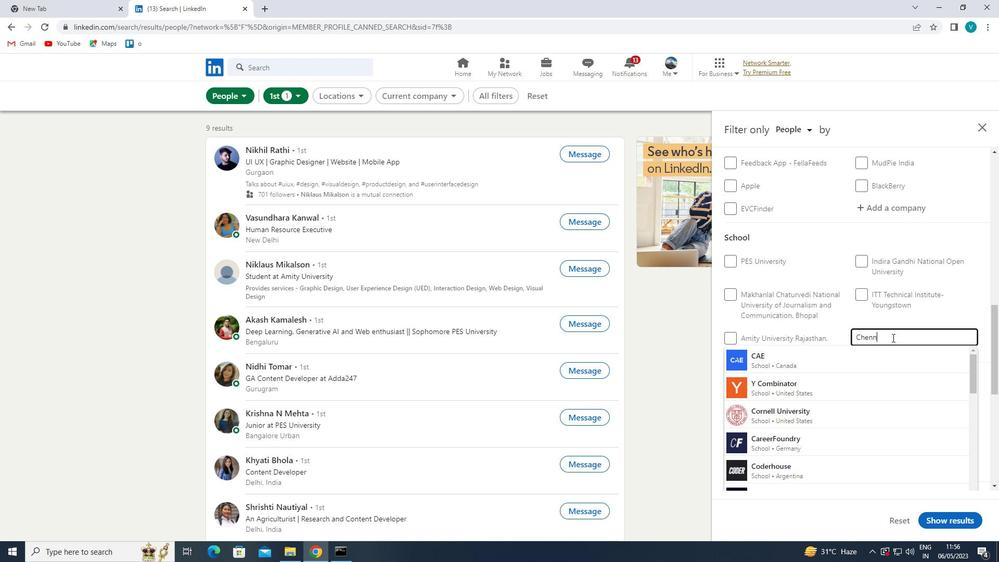 
Action: Mouse moved to (862, 407)
Screenshot: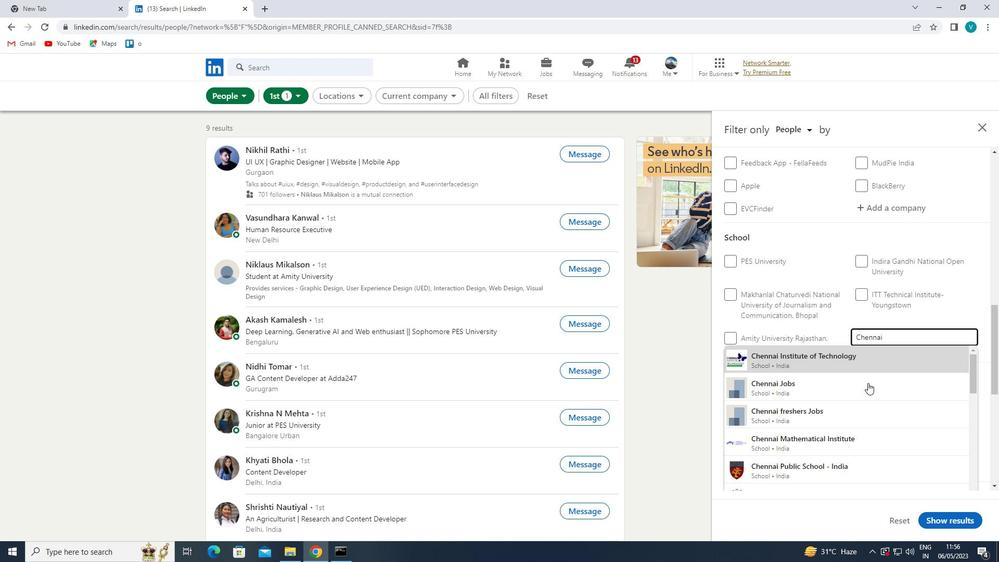 
Action: Mouse pressed left at (862, 407)
Screenshot: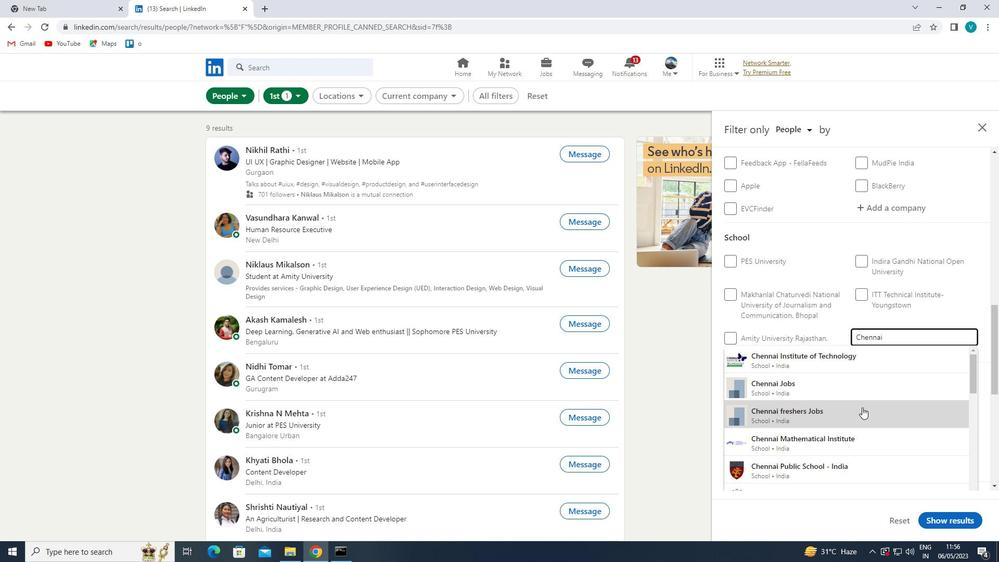 
Action: Mouse moved to (877, 388)
Screenshot: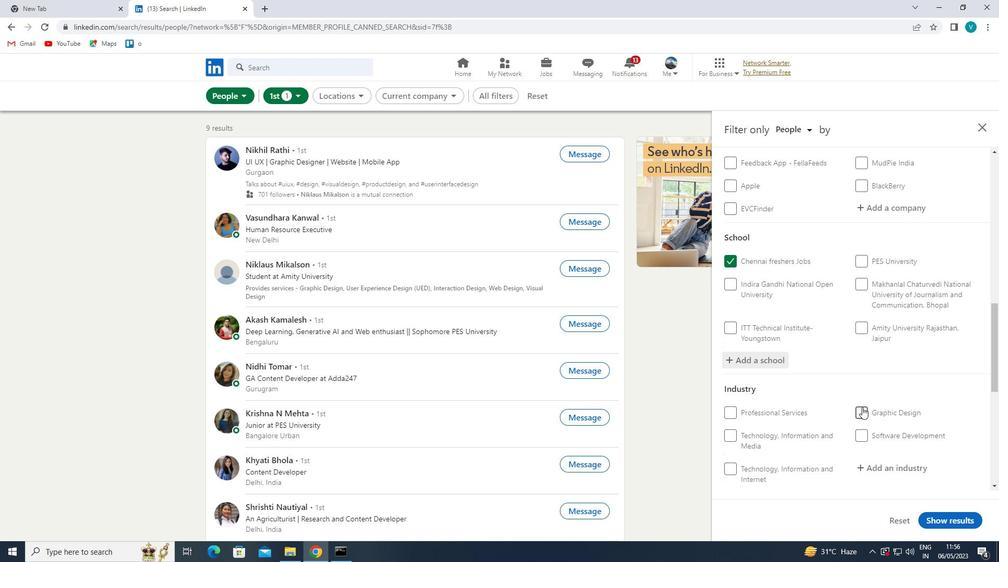 
Action: Mouse scrolled (877, 388) with delta (0, 0)
Screenshot: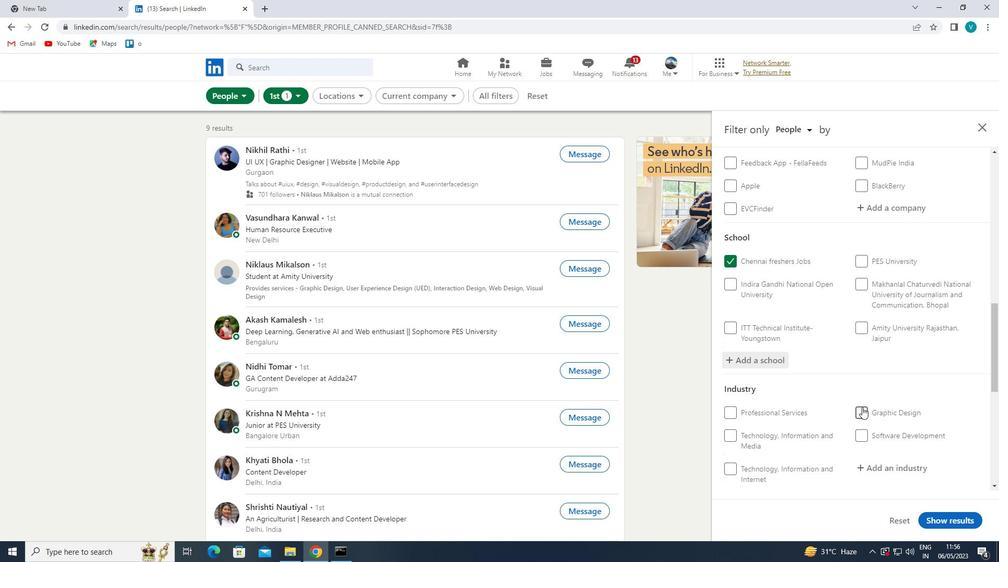 
Action: Mouse moved to (879, 385)
Screenshot: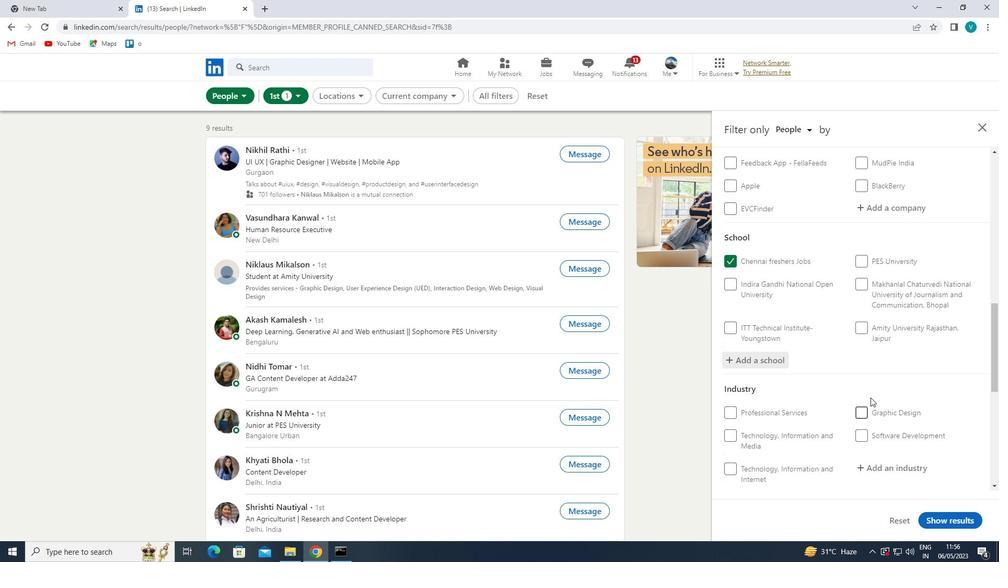 
Action: Mouse scrolled (879, 385) with delta (0, 0)
Screenshot: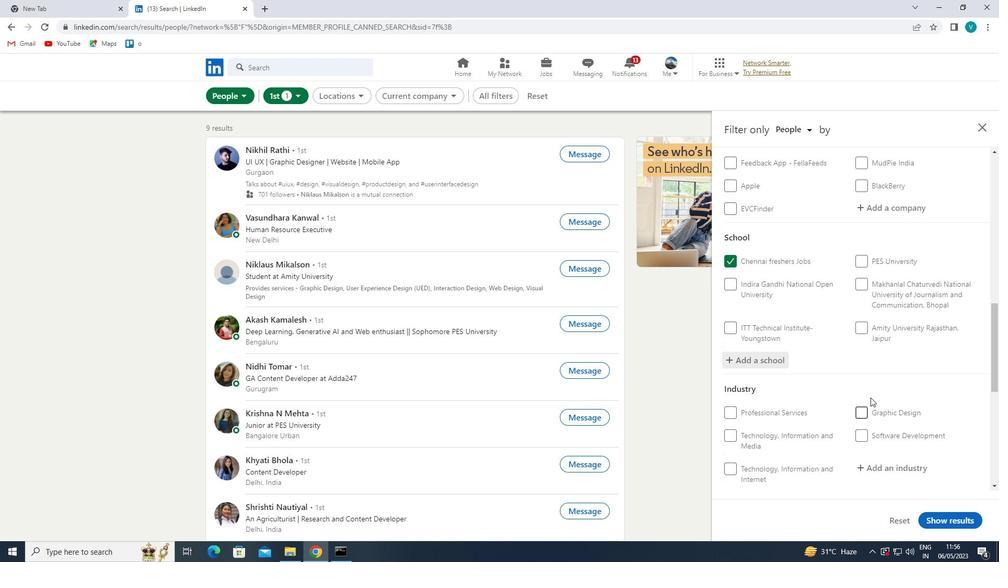 
Action: Mouse moved to (887, 363)
Screenshot: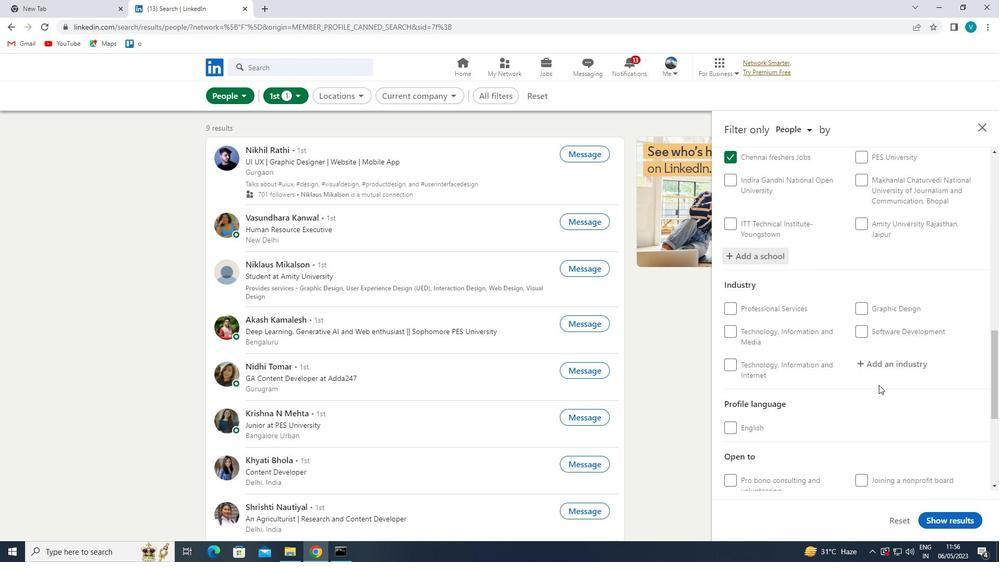 
Action: Mouse pressed left at (887, 363)
Screenshot: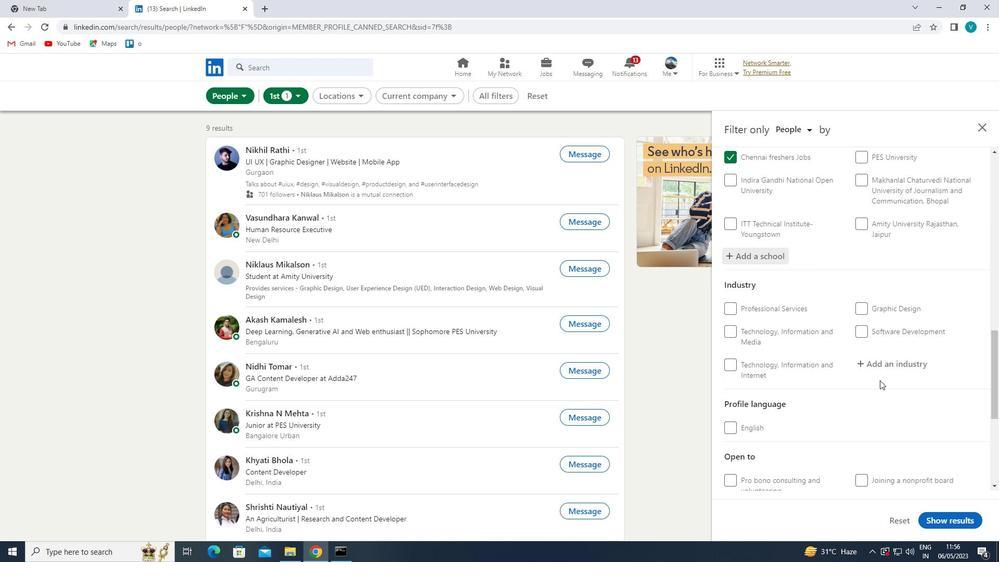 
Action: Key pressed <Key.shift>RETAIL<Key.space><Key.shift>FLOR
Screenshot: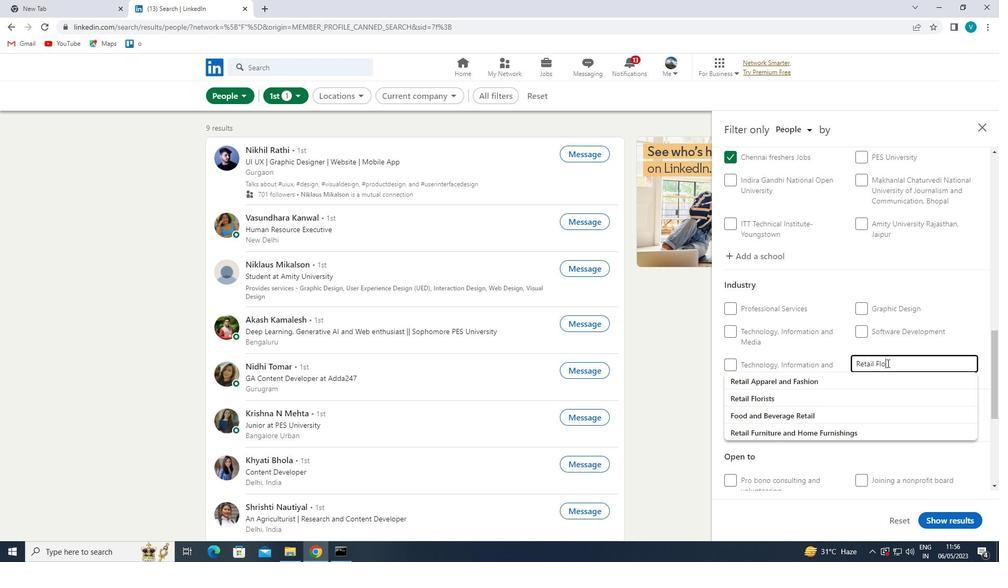 
Action: Mouse moved to (854, 377)
Screenshot: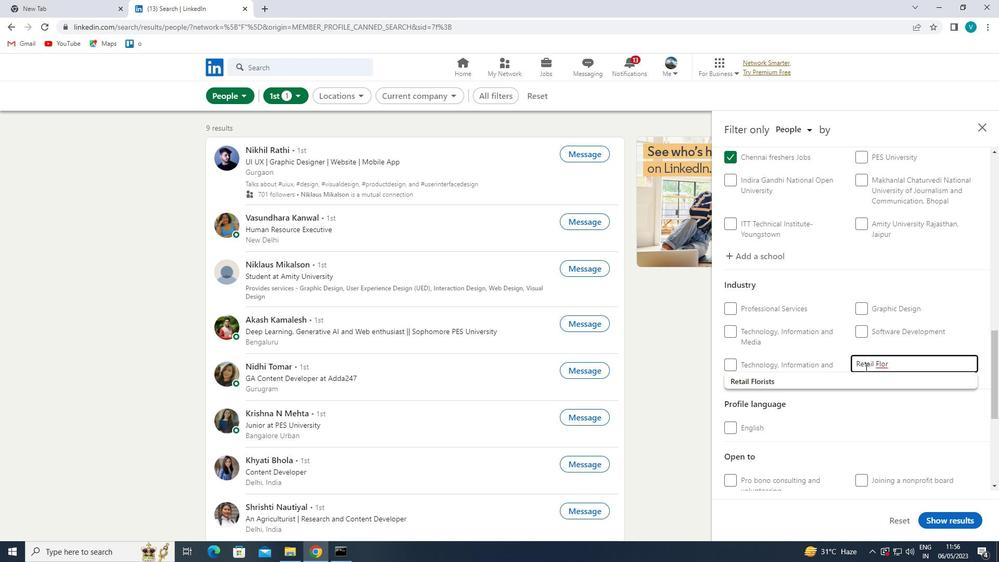 
Action: Mouse pressed left at (854, 377)
Screenshot: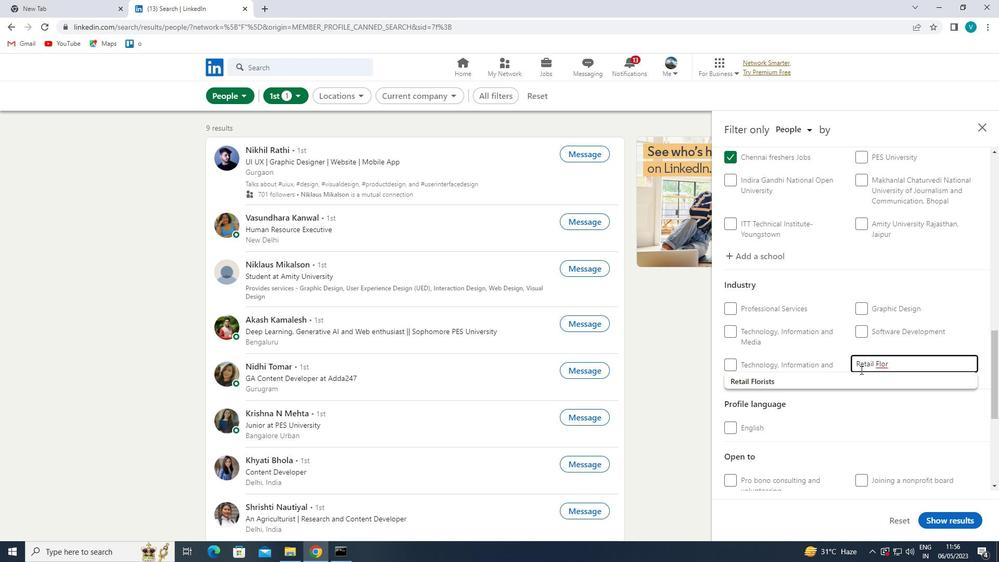 
Action: Mouse moved to (854, 377)
Screenshot: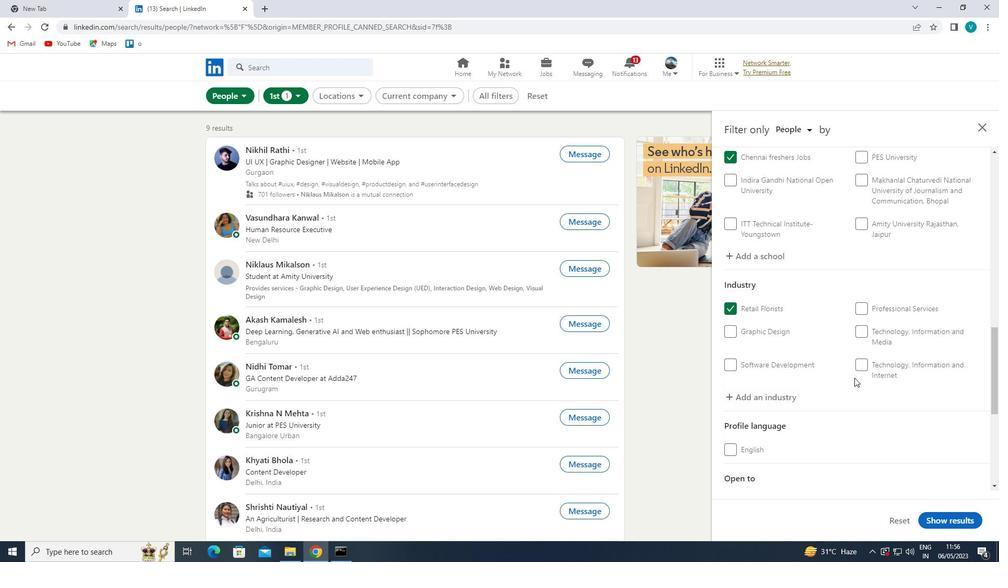 
Action: Mouse scrolled (854, 377) with delta (0, 0)
Screenshot: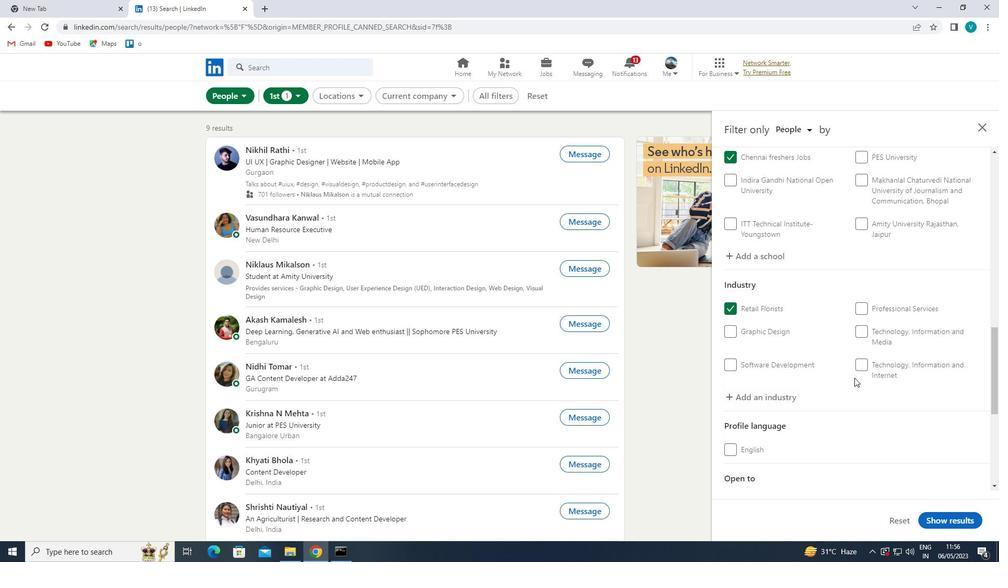 
Action: Mouse scrolled (854, 377) with delta (0, 0)
Screenshot: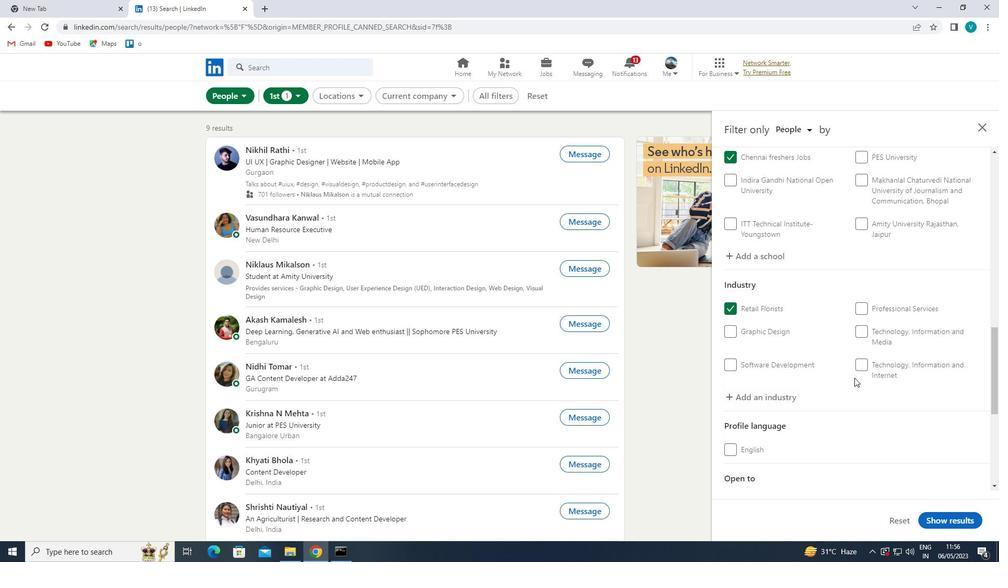 
Action: Mouse moved to (860, 398)
Screenshot: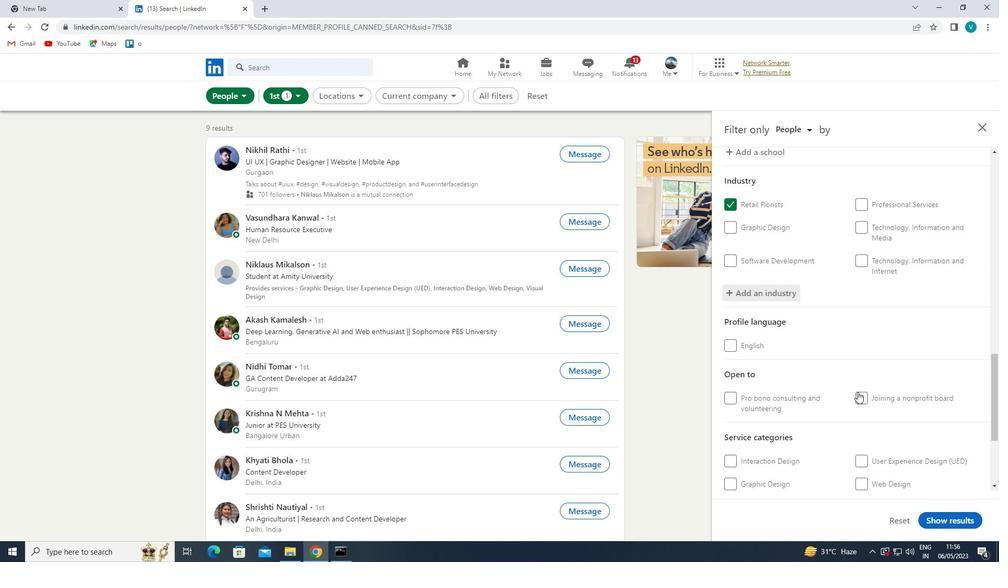 
Action: Mouse scrolled (860, 397) with delta (0, 0)
Screenshot: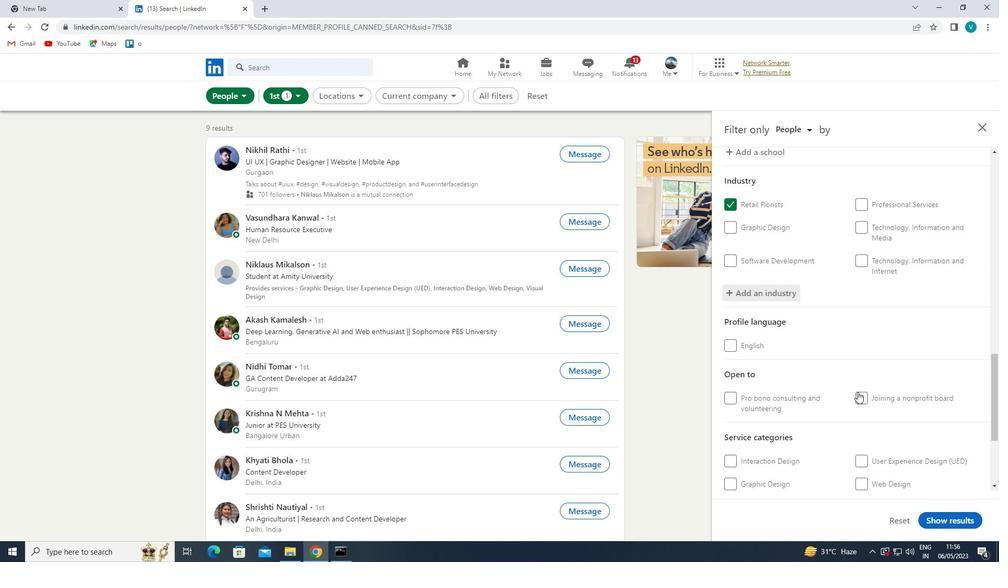 
Action: Mouse scrolled (860, 397) with delta (0, 0)
Screenshot: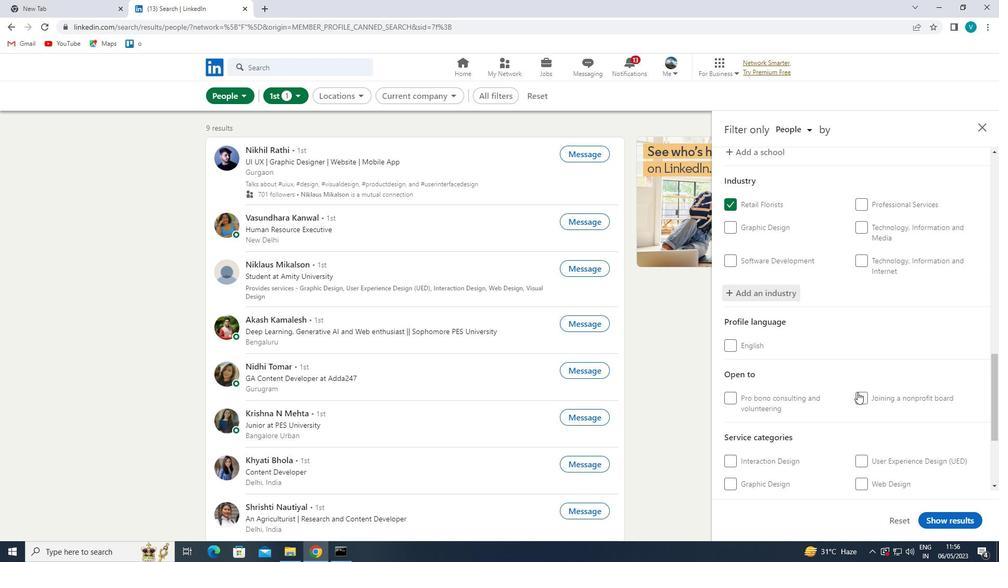 
Action: Mouse moved to (878, 407)
Screenshot: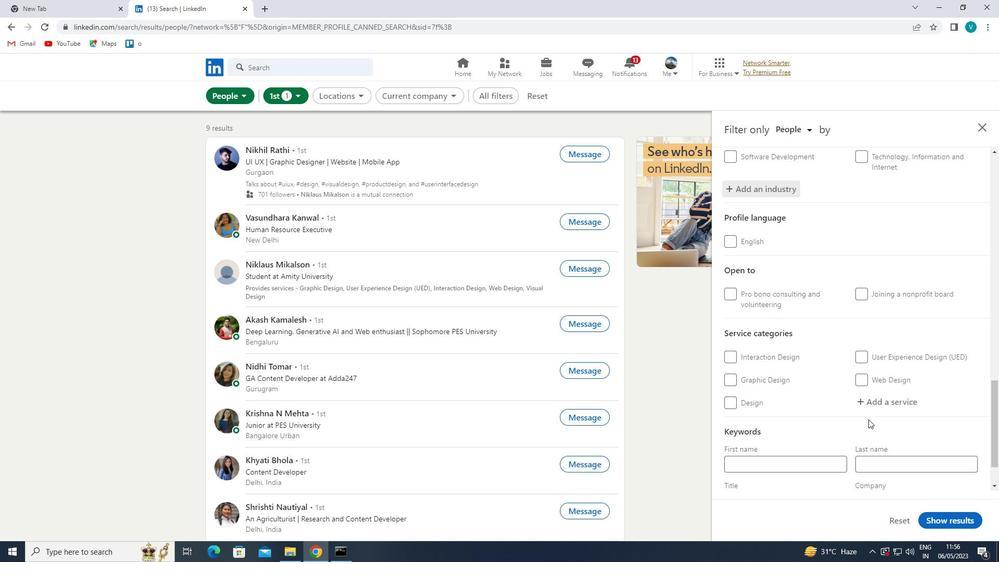 
Action: Mouse pressed left at (878, 407)
Screenshot: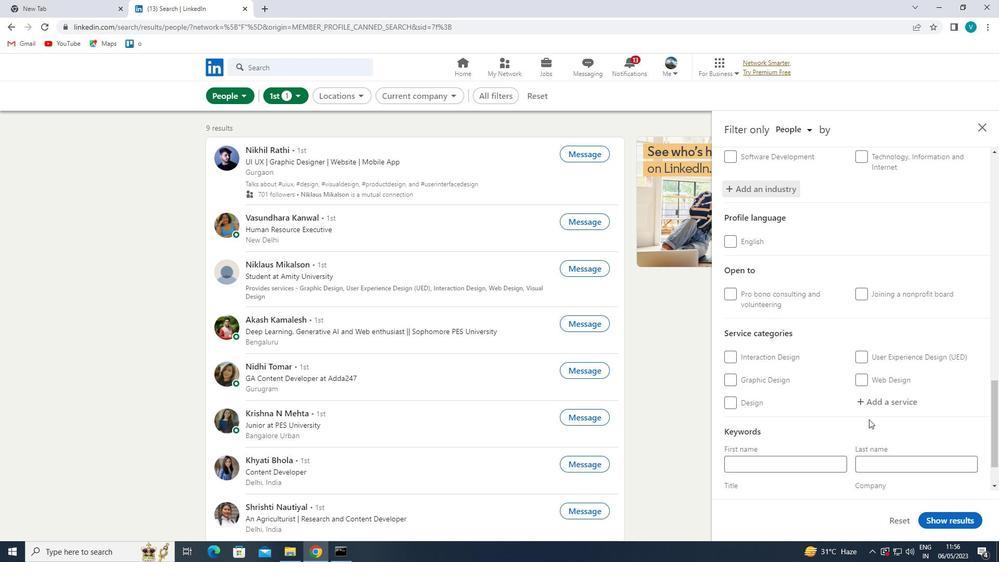 
Action: Key pressed <Key.shift>ANDROID<Key.space>
Screenshot: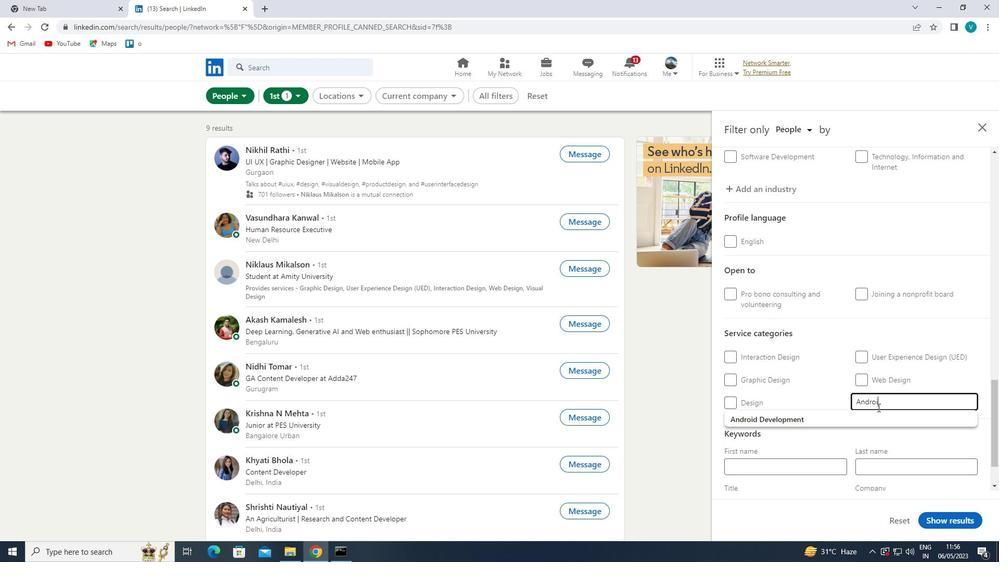 
Action: Mouse moved to (864, 420)
Screenshot: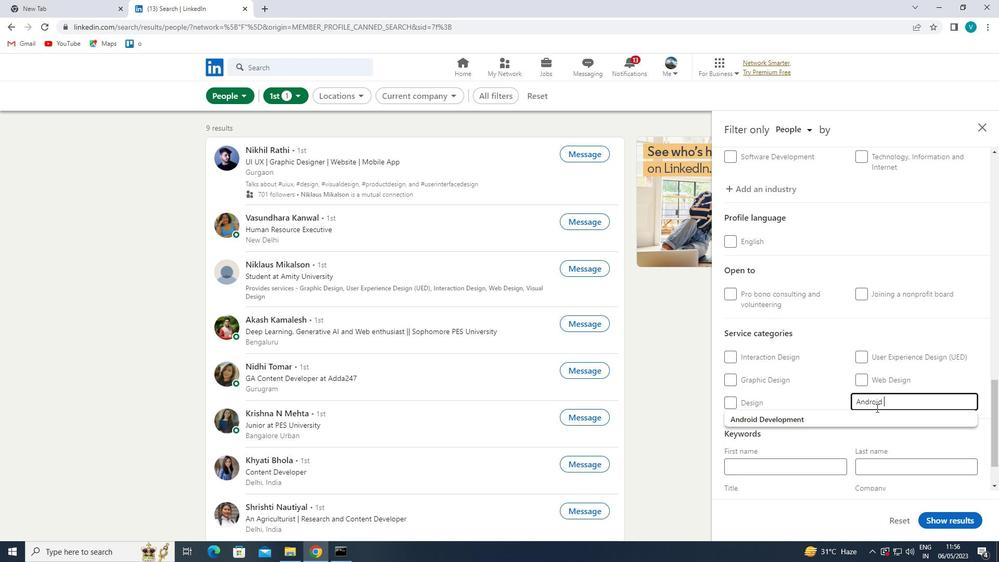 
Action: Mouse pressed left at (864, 420)
Screenshot: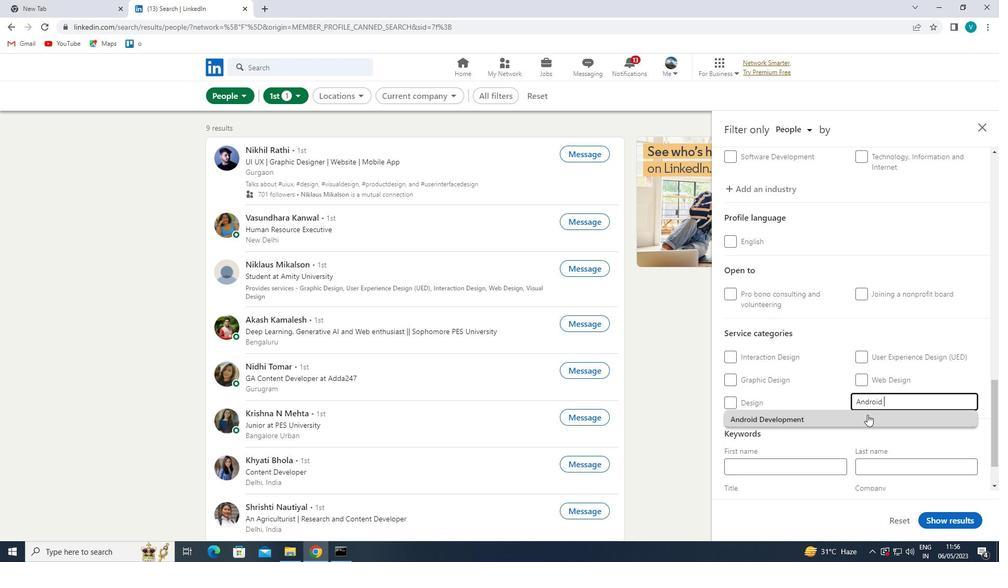 
Action: Mouse moved to (863, 420)
Screenshot: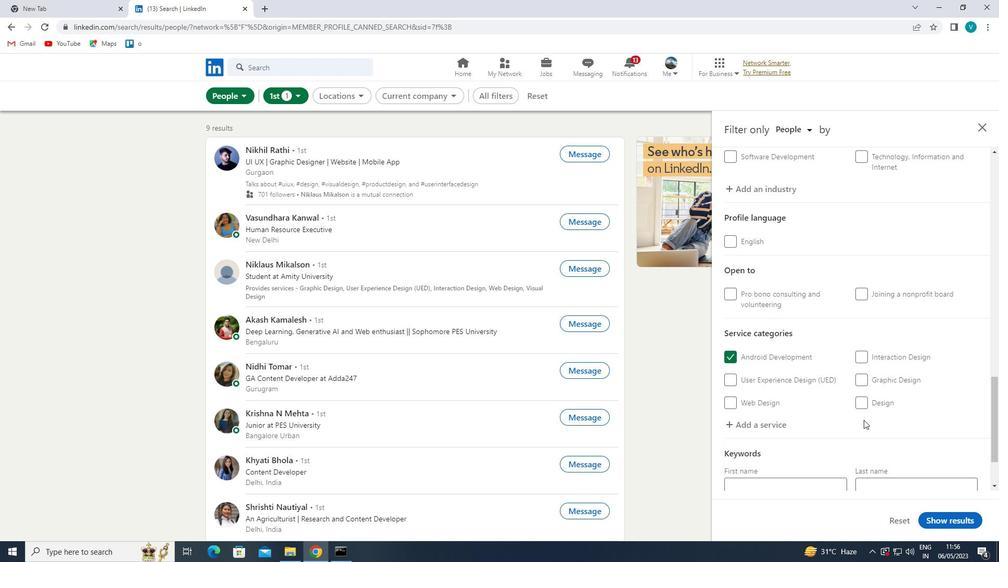 
Action: Mouse scrolled (863, 420) with delta (0, 0)
Screenshot: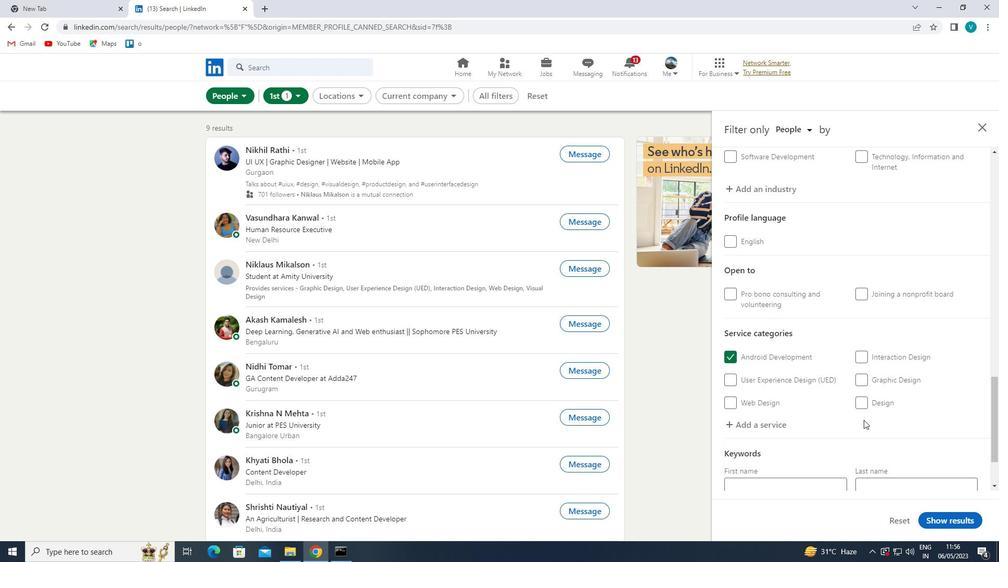 
Action: Mouse moved to (862, 421)
Screenshot: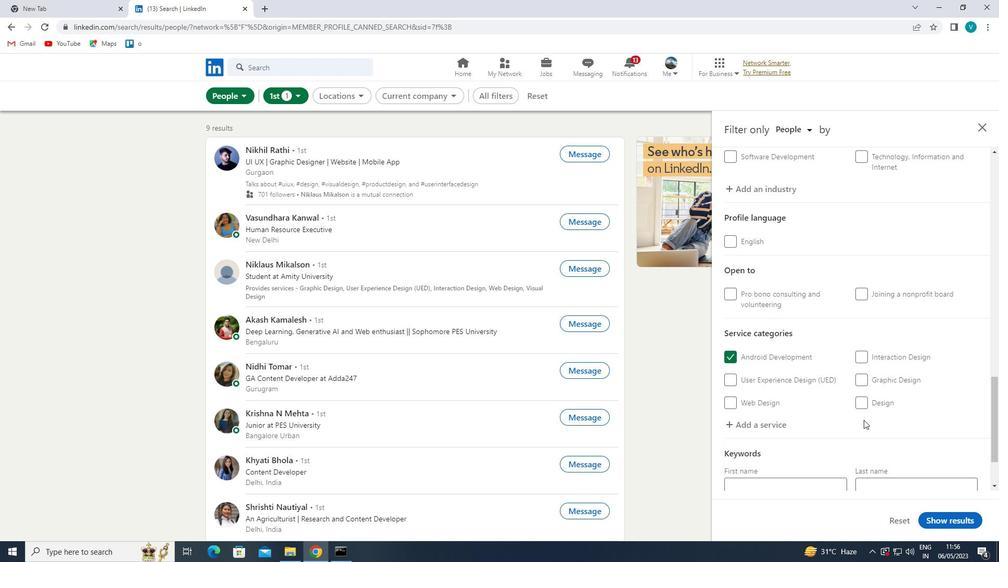
Action: Mouse scrolled (862, 421) with delta (0, 0)
Screenshot: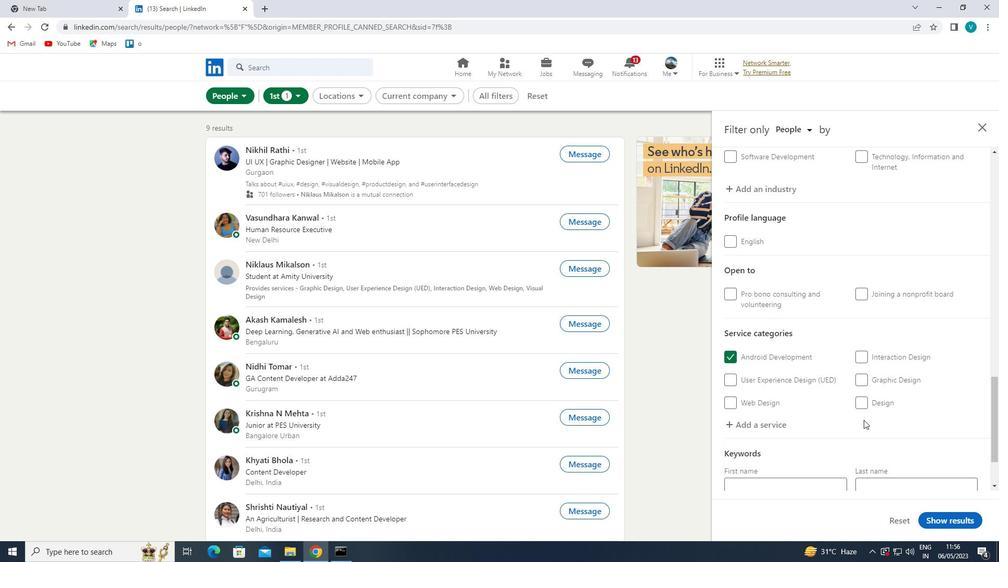 
Action: Mouse moved to (859, 421)
Screenshot: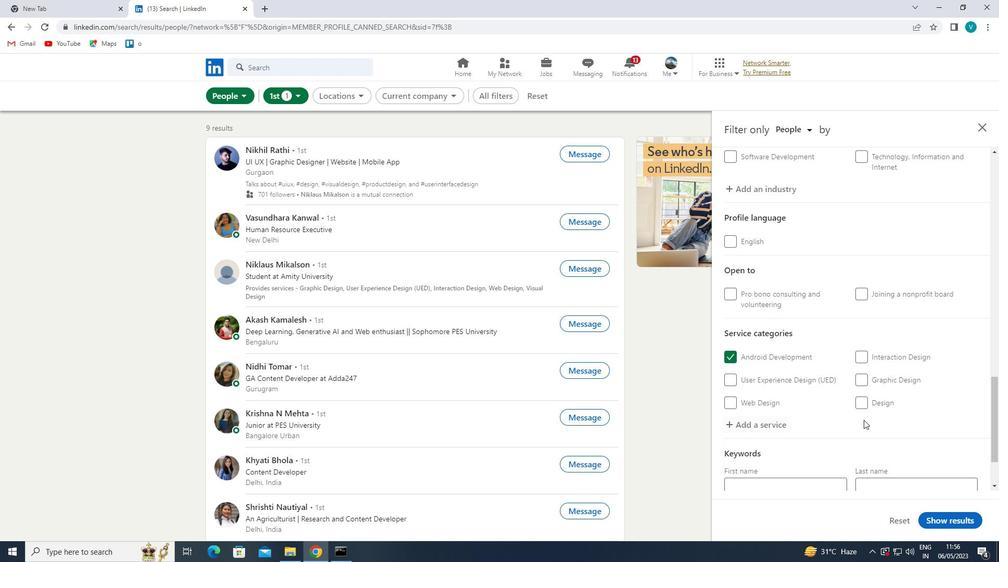 
Action: Mouse scrolled (859, 421) with delta (0, 0)
Screenshot: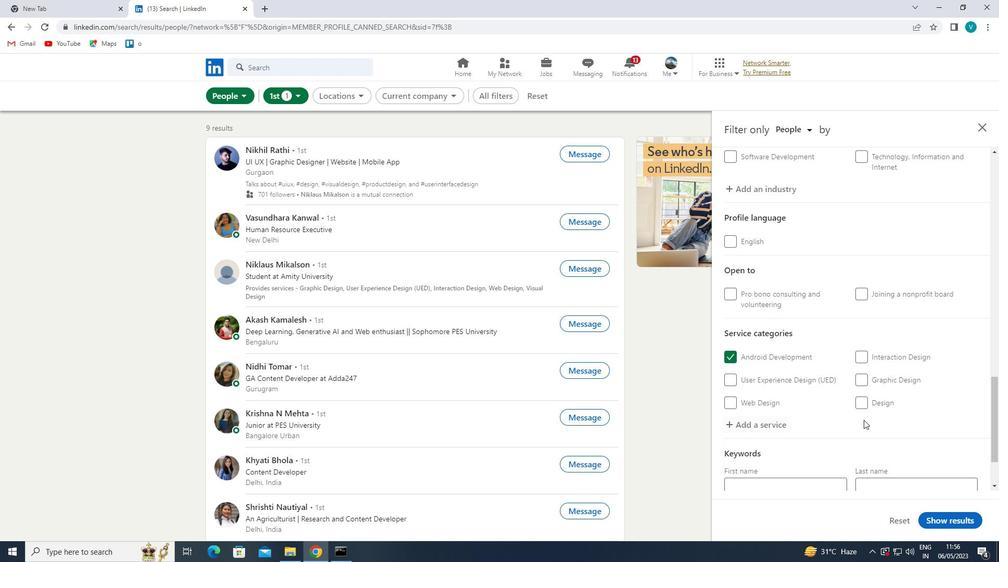
Action: Mouse moved to (824, 452)
Screenshot: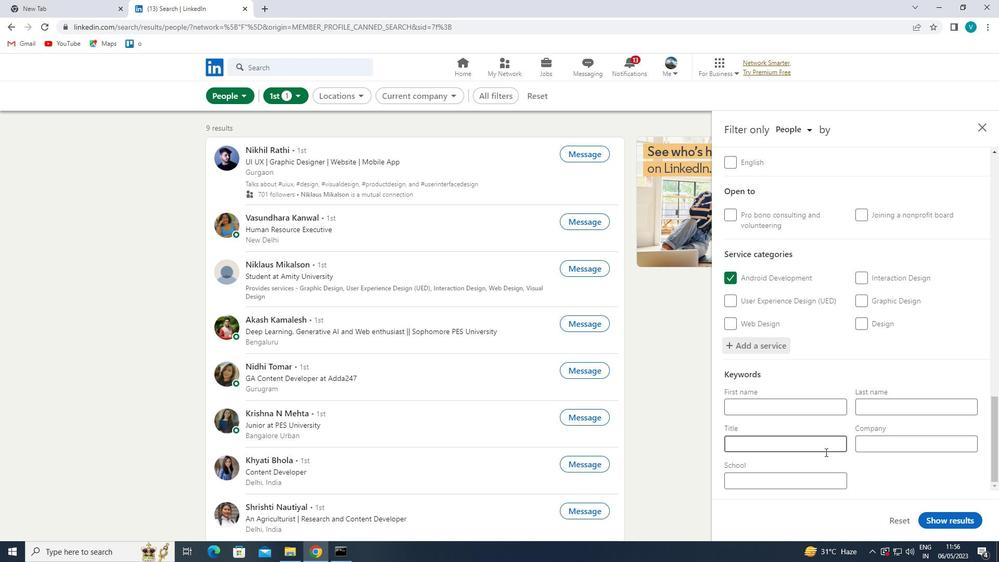 
Action: Mouse pressed left at (824, 452)
Screenshot: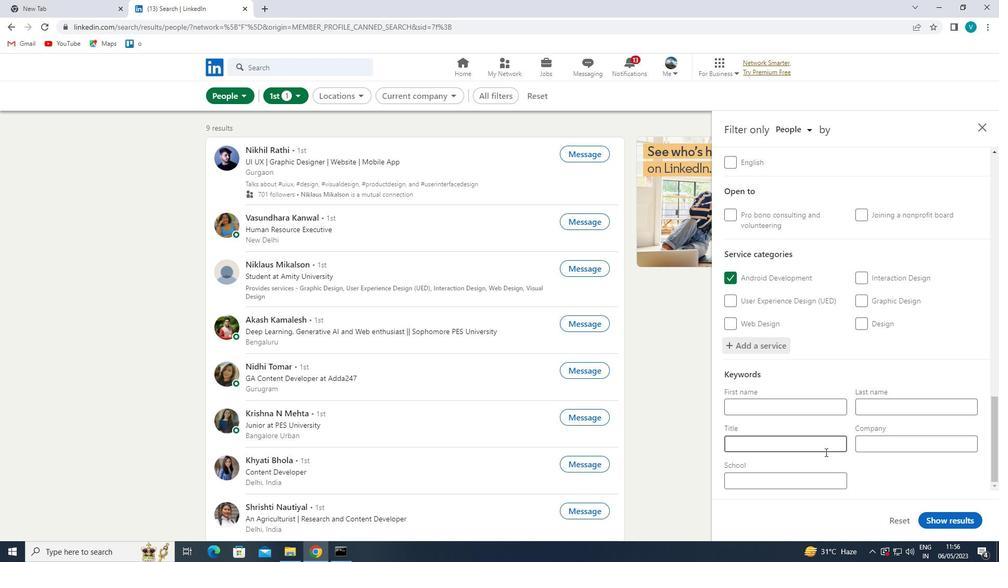 
Action: Mouse moved to (824, 450)
Screenshot: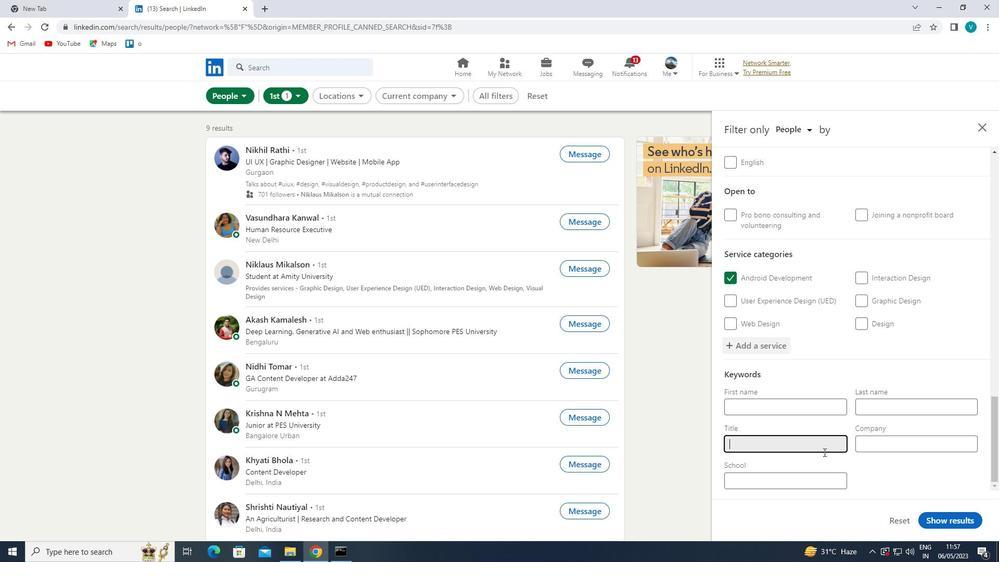 
Action: Key pressed <Key.shift>DENTAL<Key.space><Key.shift>HYF<Key.backspace>GIENIST<Key.space>
Screenshot: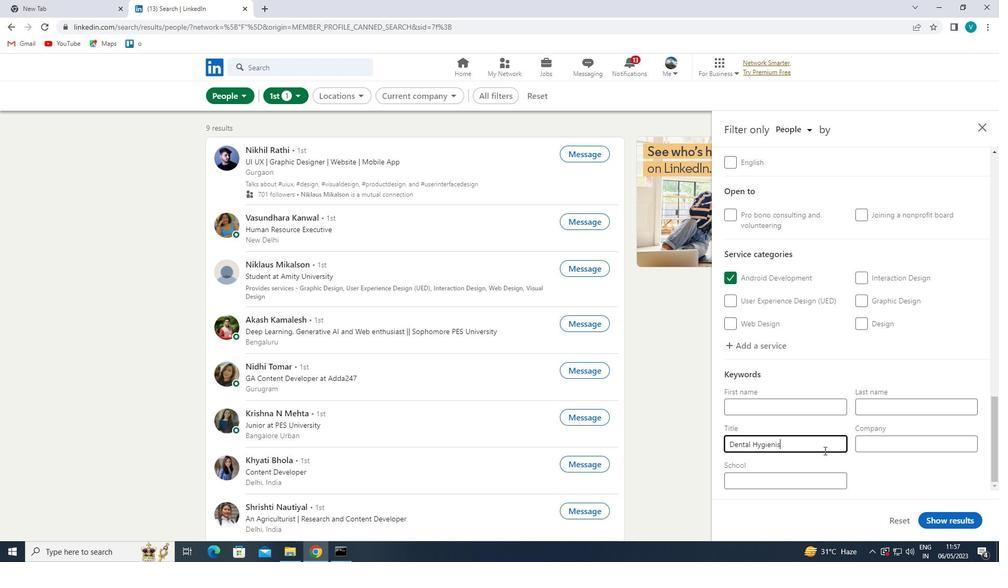 
Action: Mouse moved to (939, 517)
Screenshot: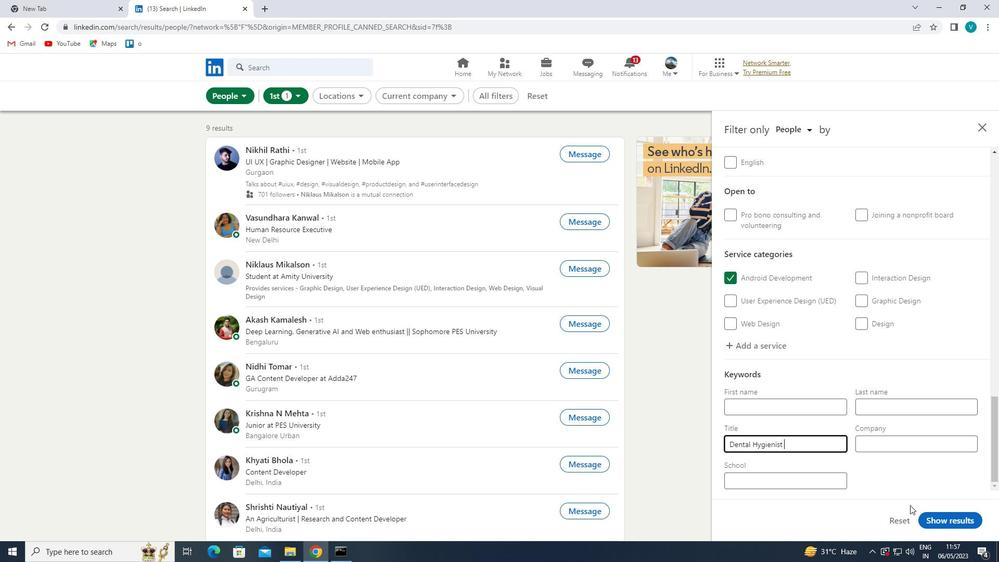 
Action: Mouse pressed left at (939, 517)
Screenshot: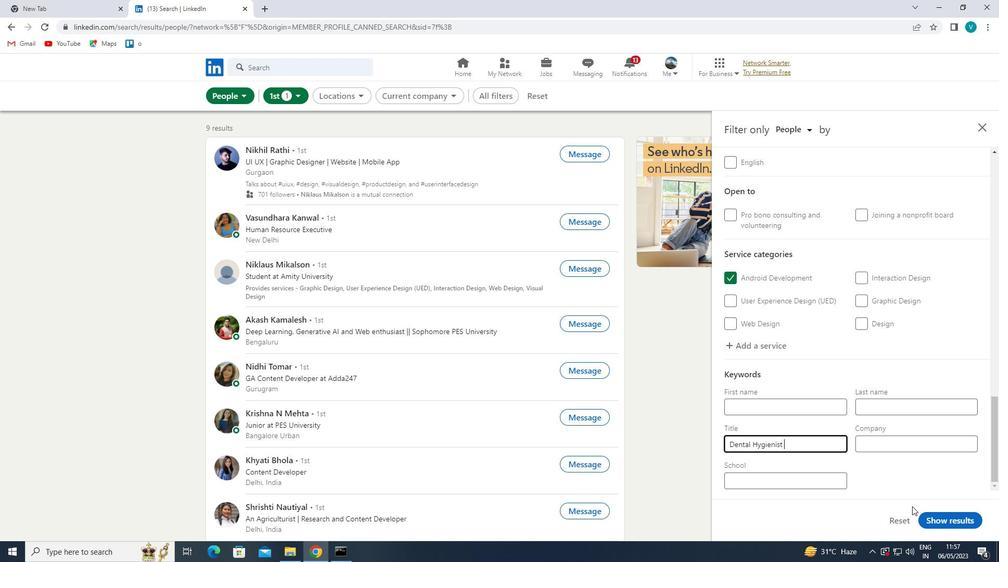 
Action: Mouse moved to (939, 517)
Screenshot: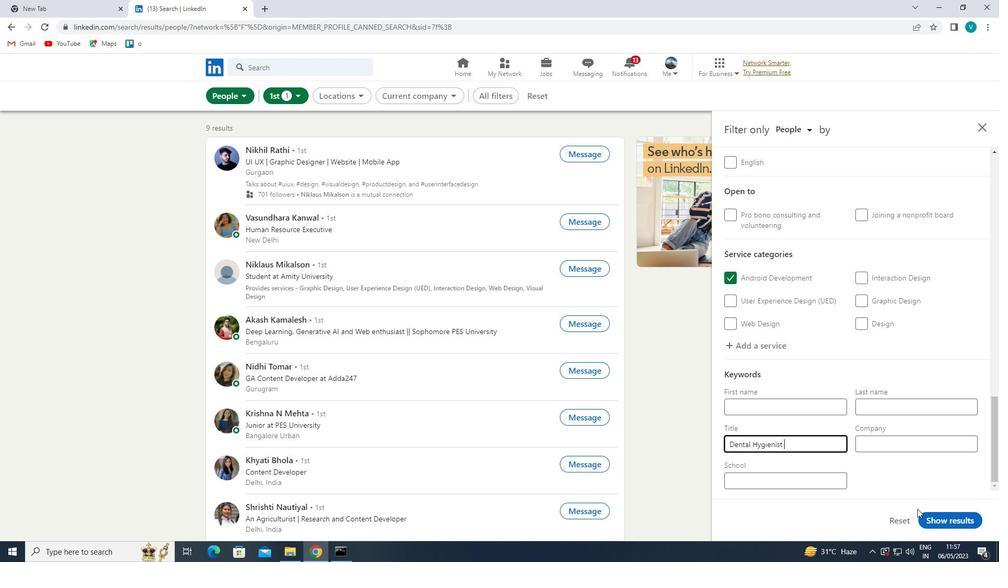
